 Task: Select the terminal.ansigreen option in the default color.
Action: Mouse moved to (31, 624)
Screenshot: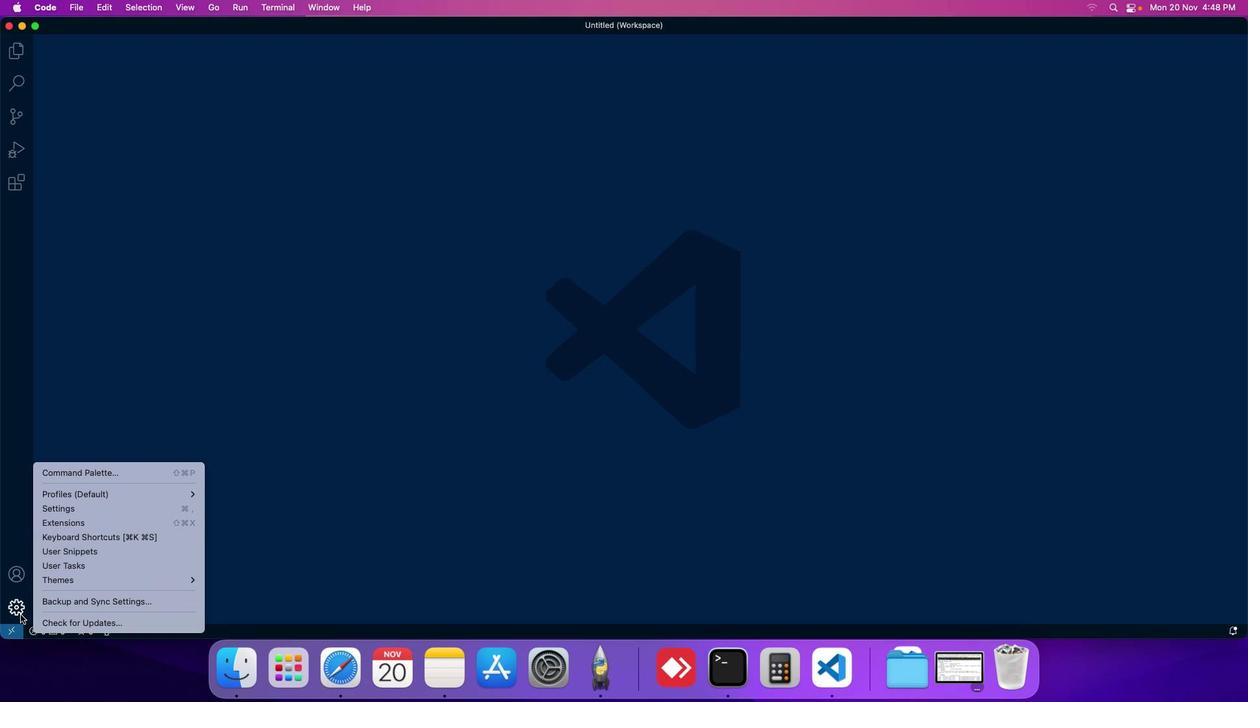 
Action: Mouse pressed left at (31, 624)
Screenshot: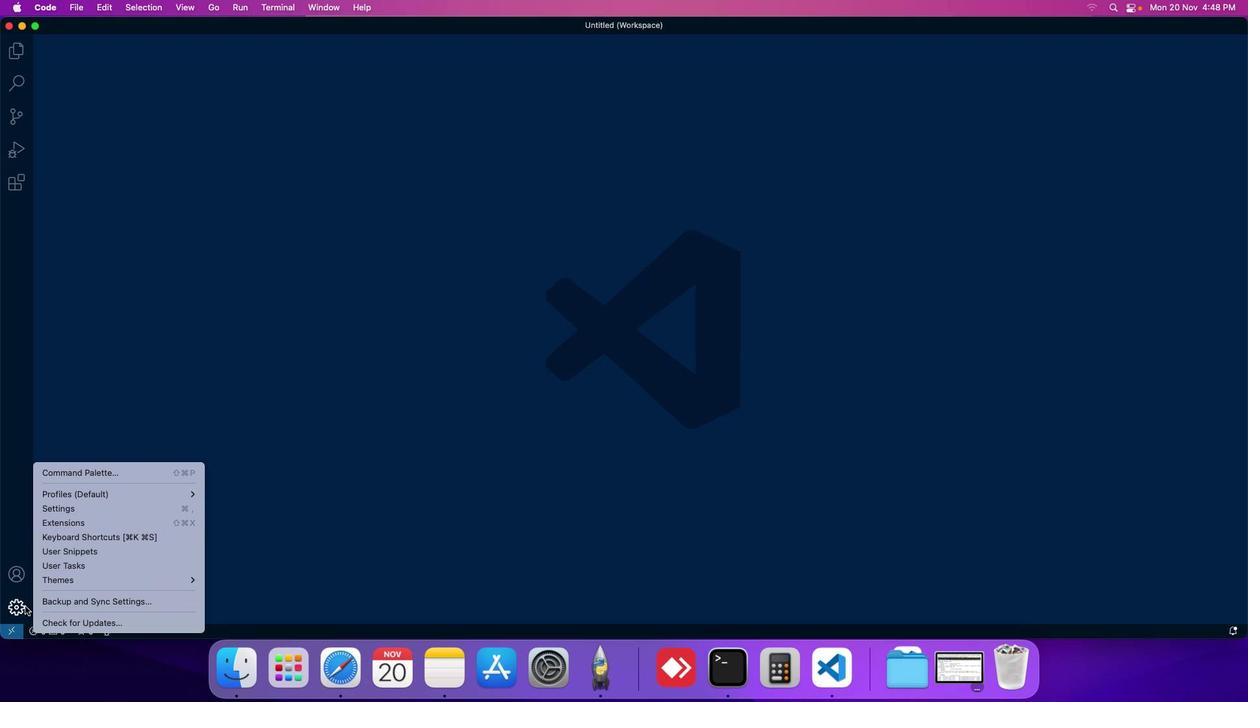 
Action: Mouse moved to (91, 513)
Screenshot: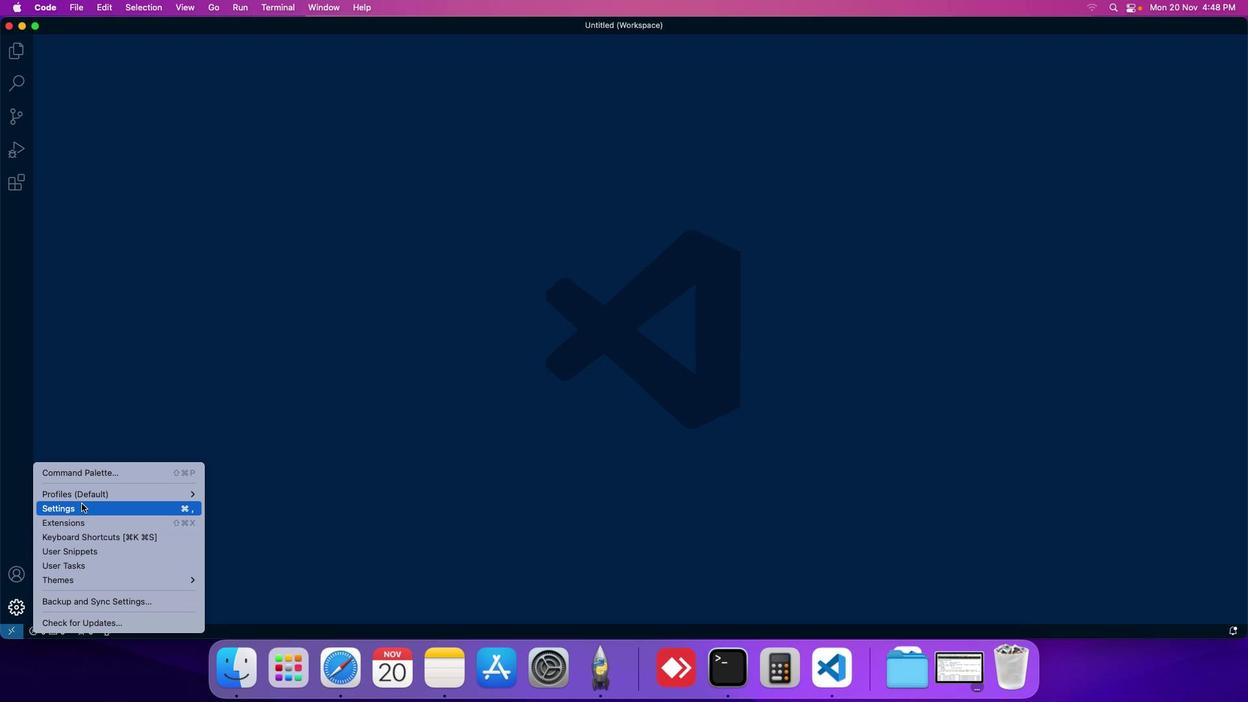 
Action: Mouse pressed left at (91, 513)
Screenshot: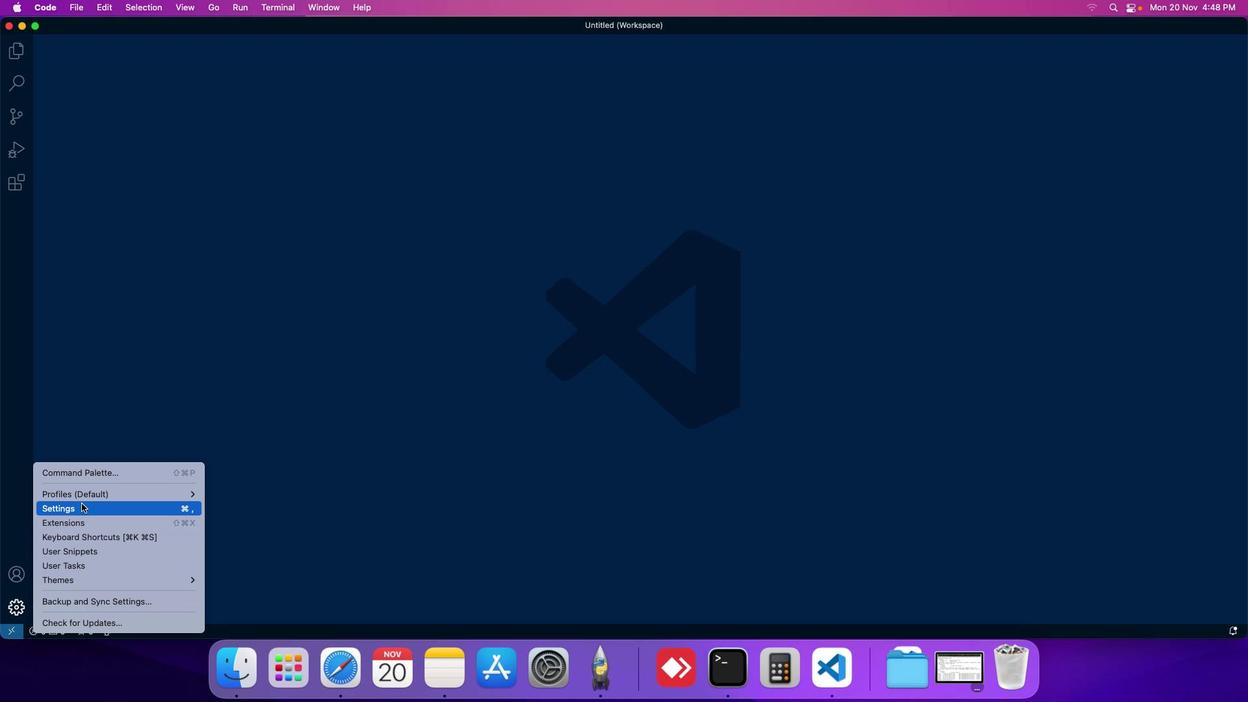 
Action: Mouse moved to (303, 109)
Screenshot: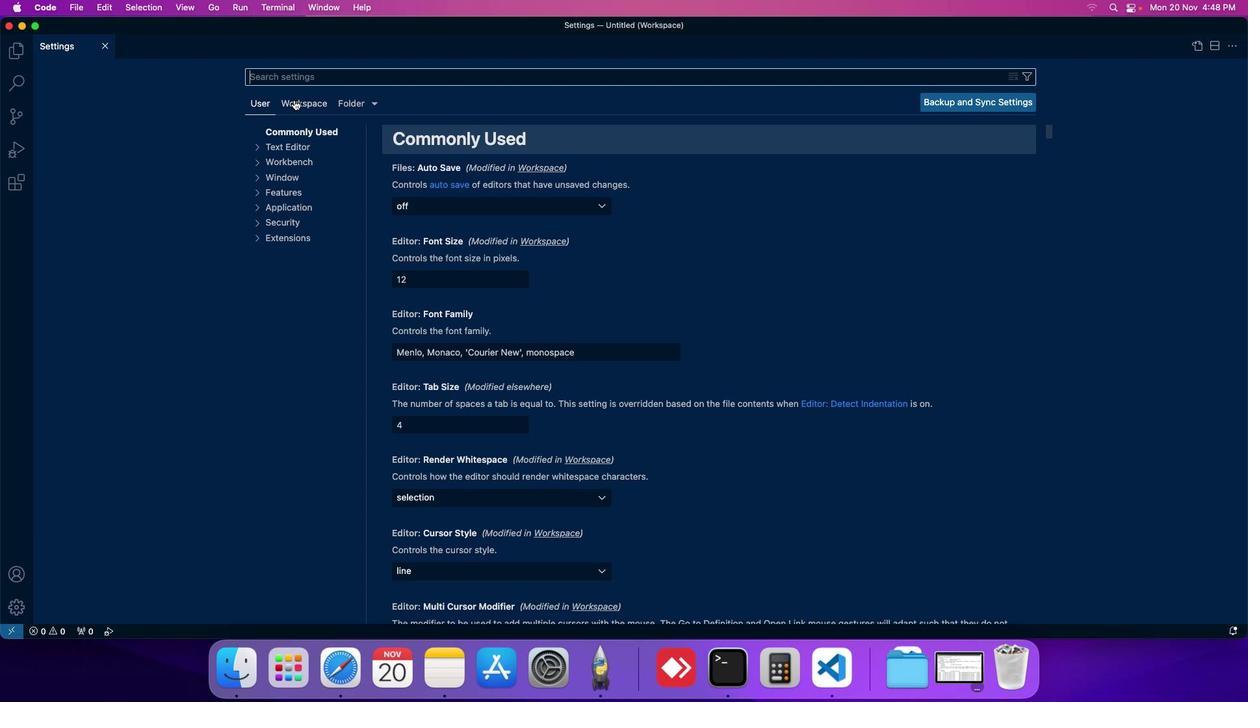 
Action: Mouse pressed left at (303, 109)
Screenshot: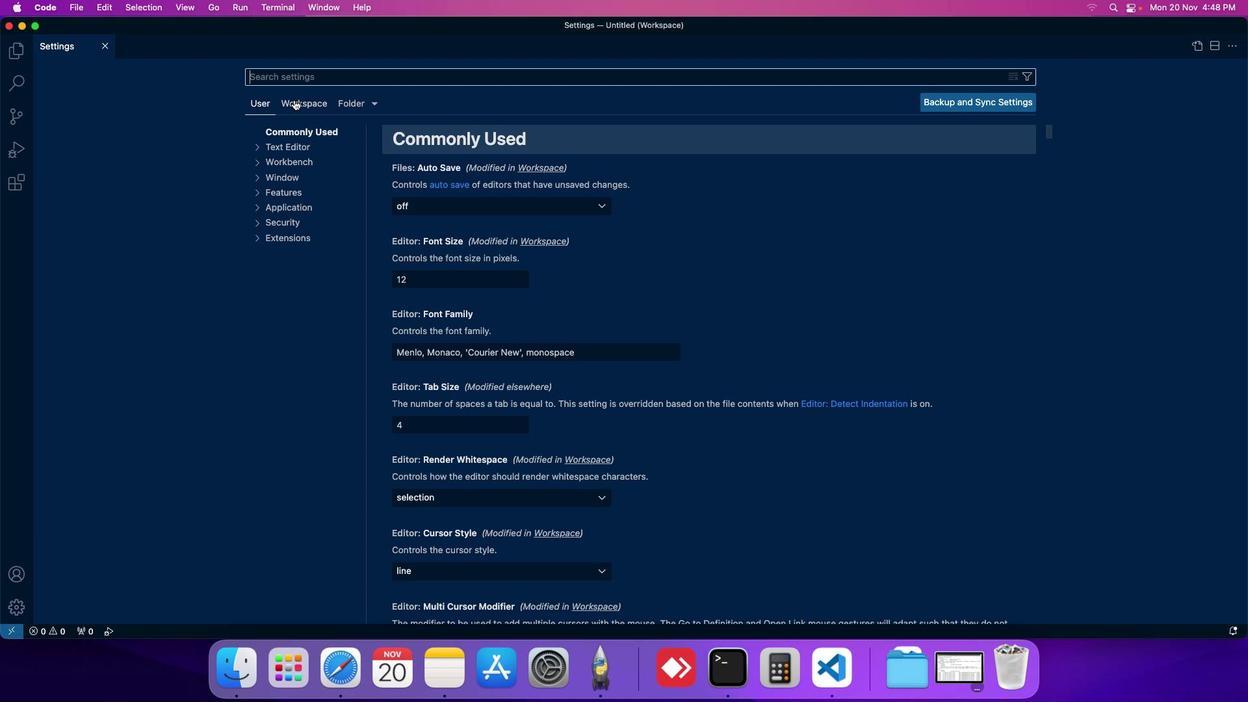 
Action: Mouse moved to (307, 202)
Screenshot: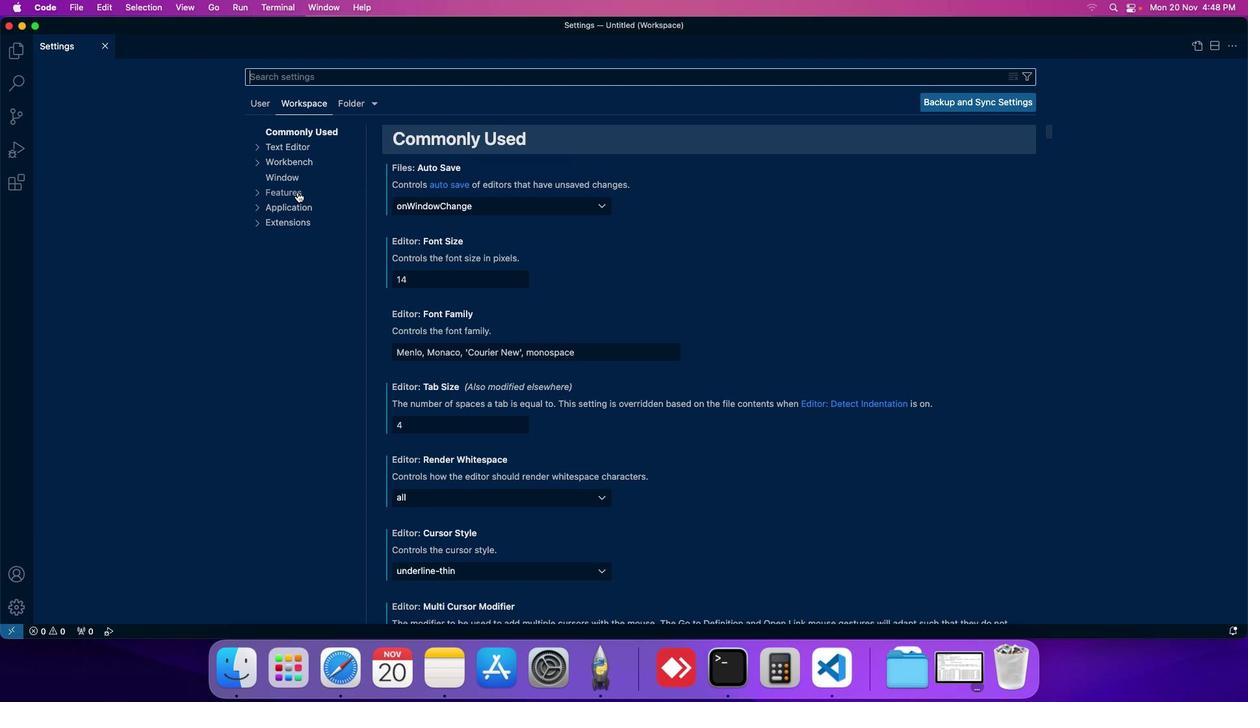 
Action: Mouse pressed left at (307, 202)
Screenshot: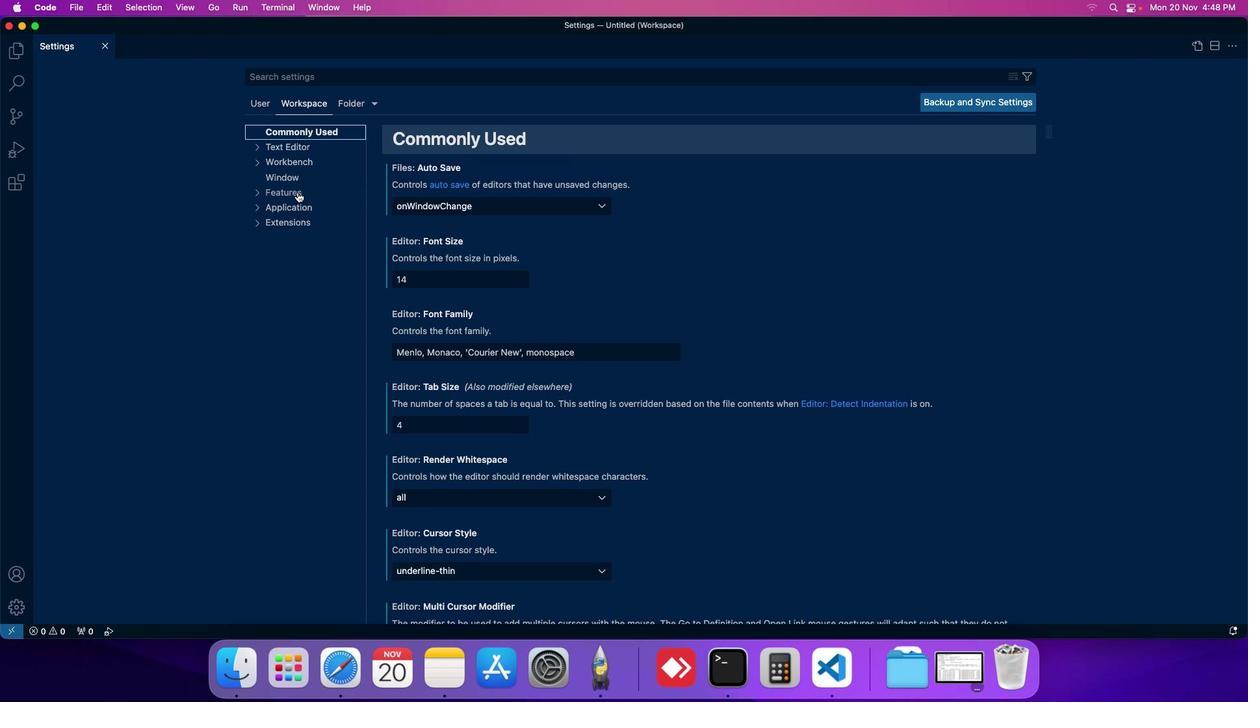 
Action: Mouse moved to (303, 321)
Screenshot: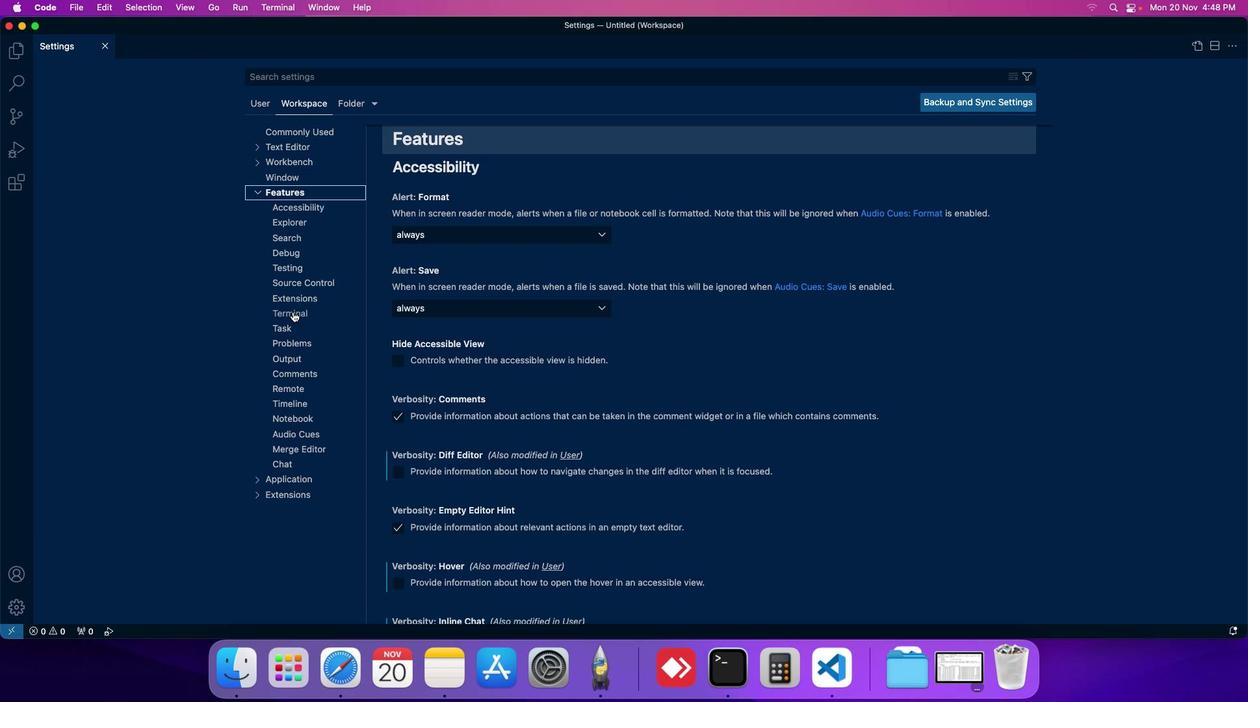 
Action: Mouse pressed left at (303, 321)
Screenshot: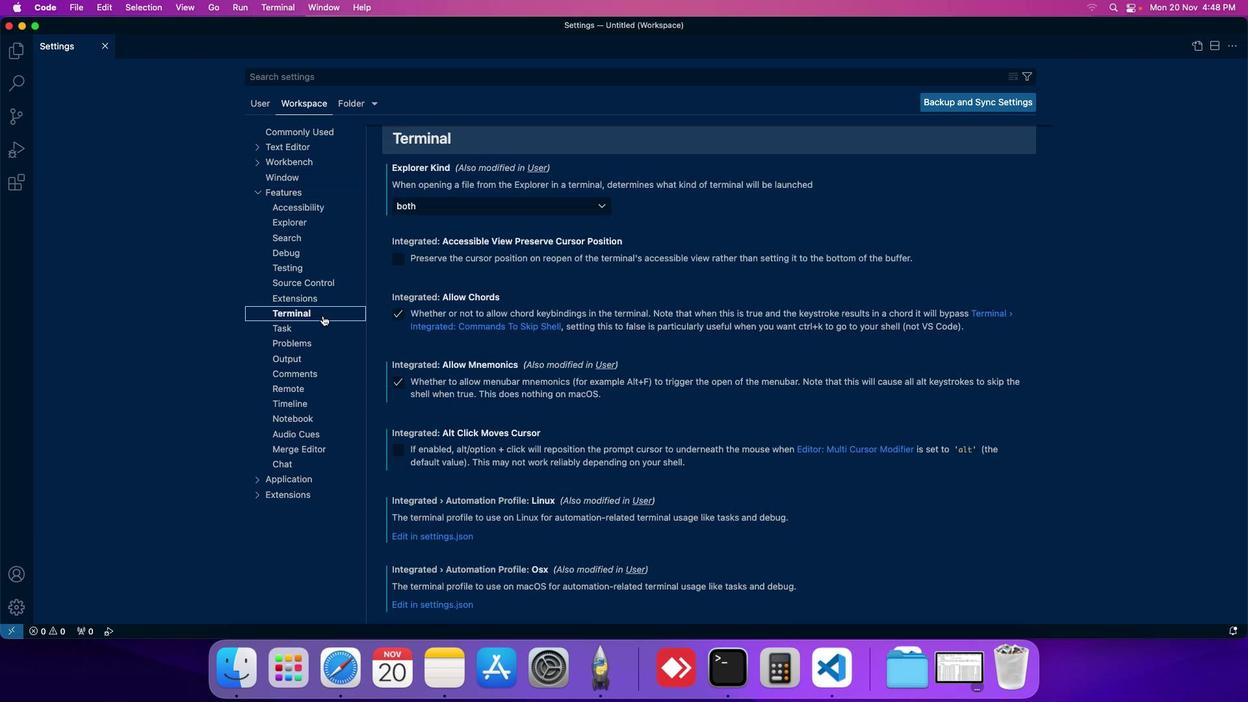 
Action: Mouse moved to (500, 387)
Screenshot: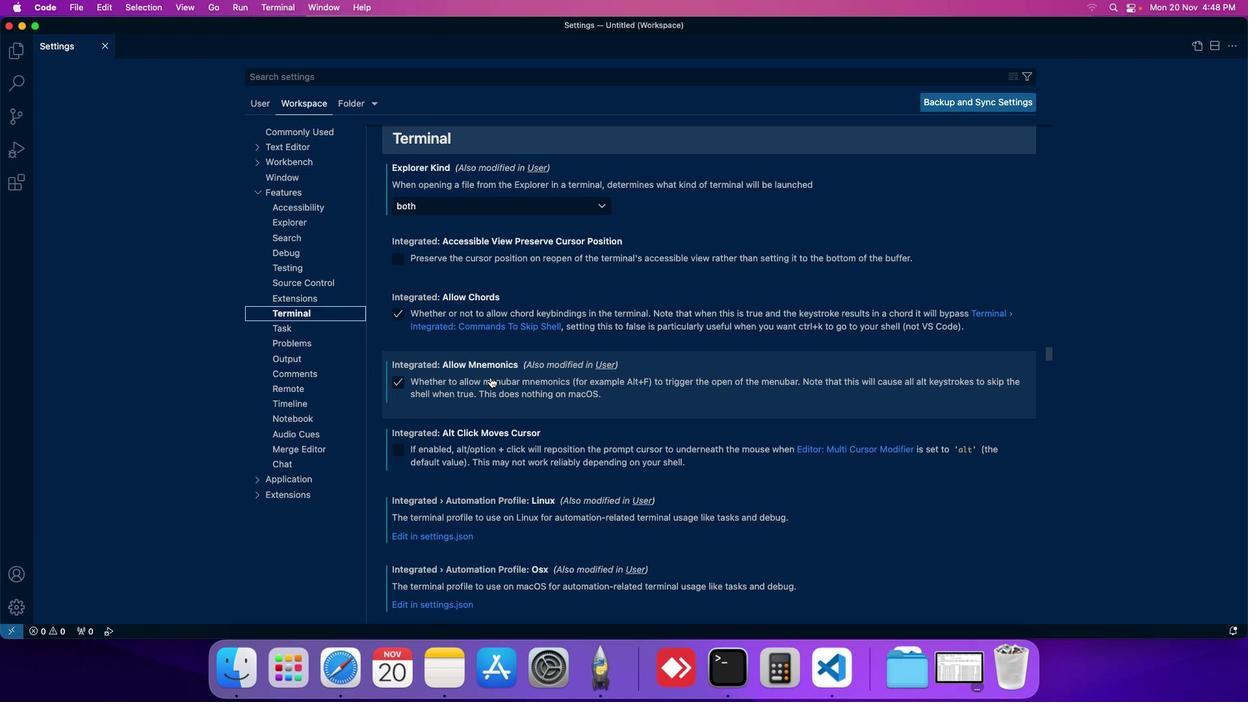 
Action: Mouse scrolled (500, 387) with delta (9, 9)
Screenshot: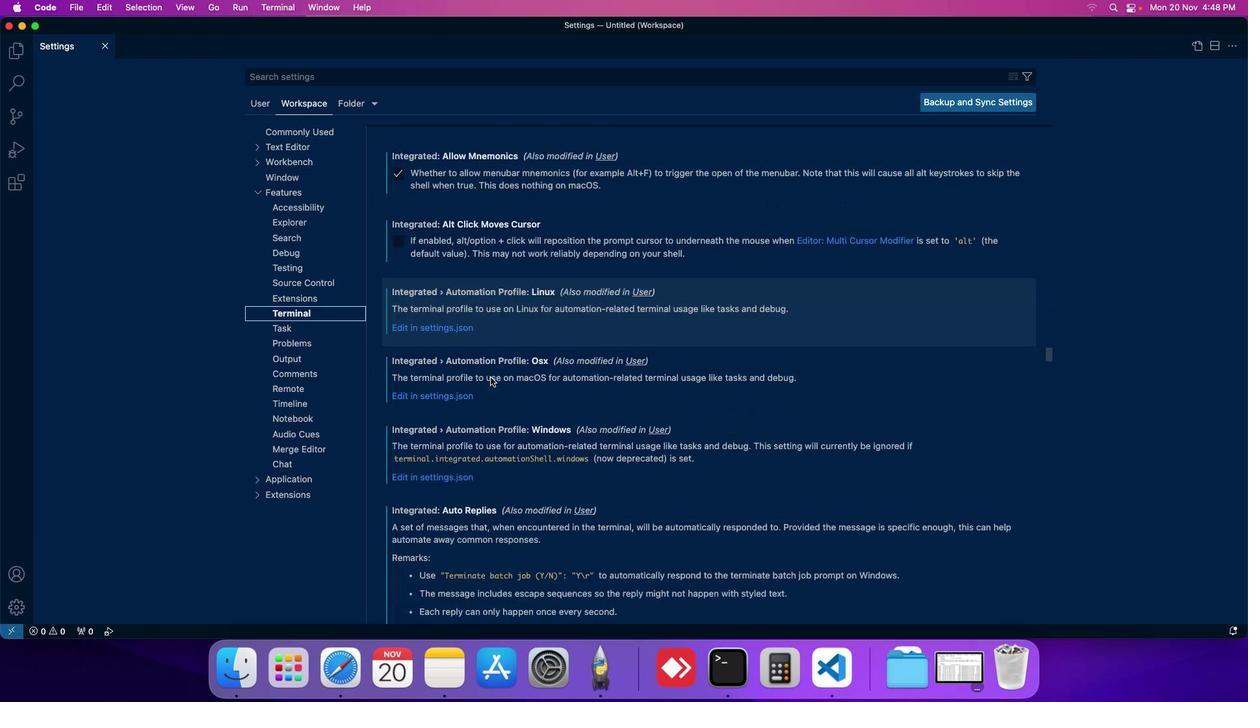 
Action: Mouse scrolled (500, 387) with delta (9, 9)
Screenshot: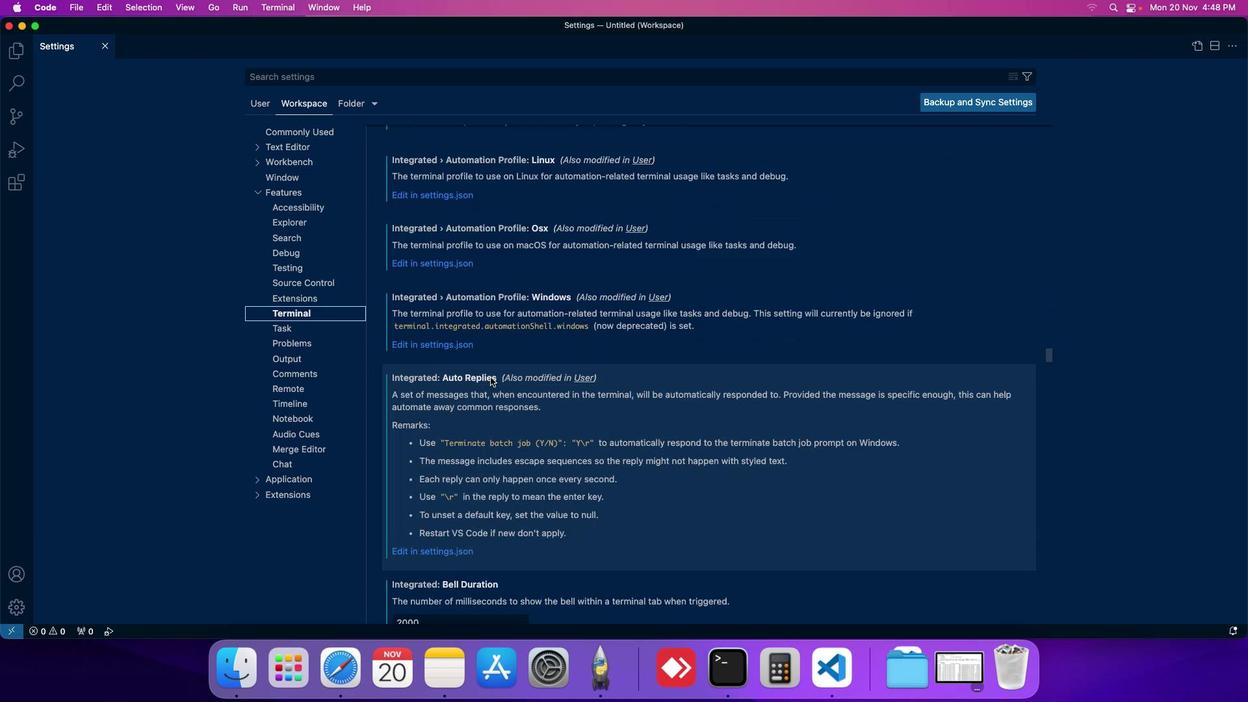 
Action: Mouse scrolled (500, 387) with delta (9, 9)
Screenshot: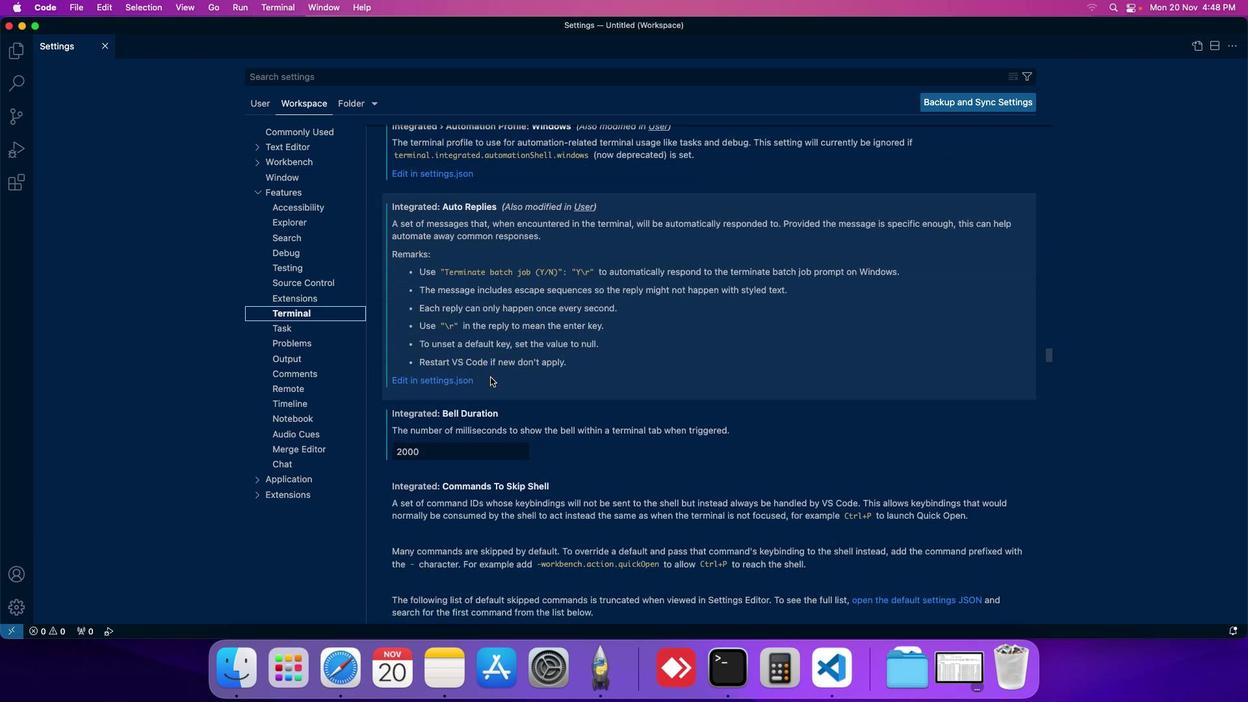 
Action: Mouse scrolled (500, 387) with delta (9, 9)
Screenshot: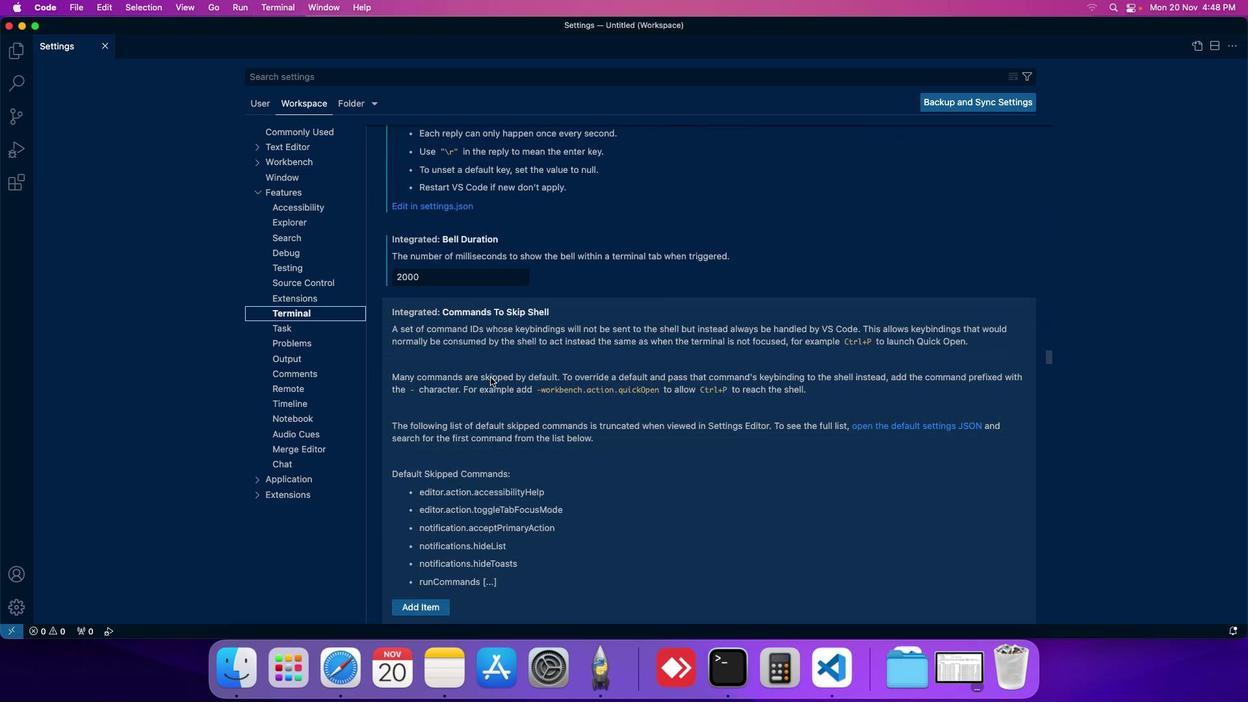 
Action: Mouse scrolled (500, 387) with delta (9, 9)
Screenshot: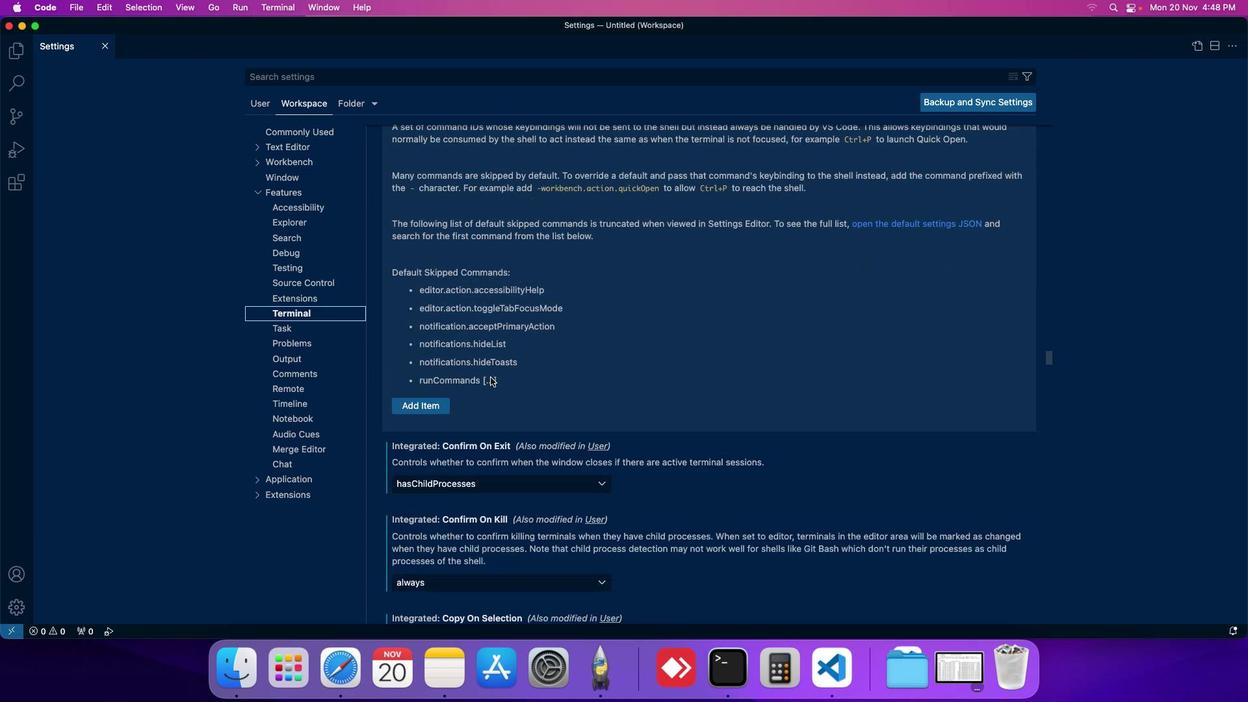 
Action: Mouse scrolled (500, 387) with delta (9, 9)
Screenshot: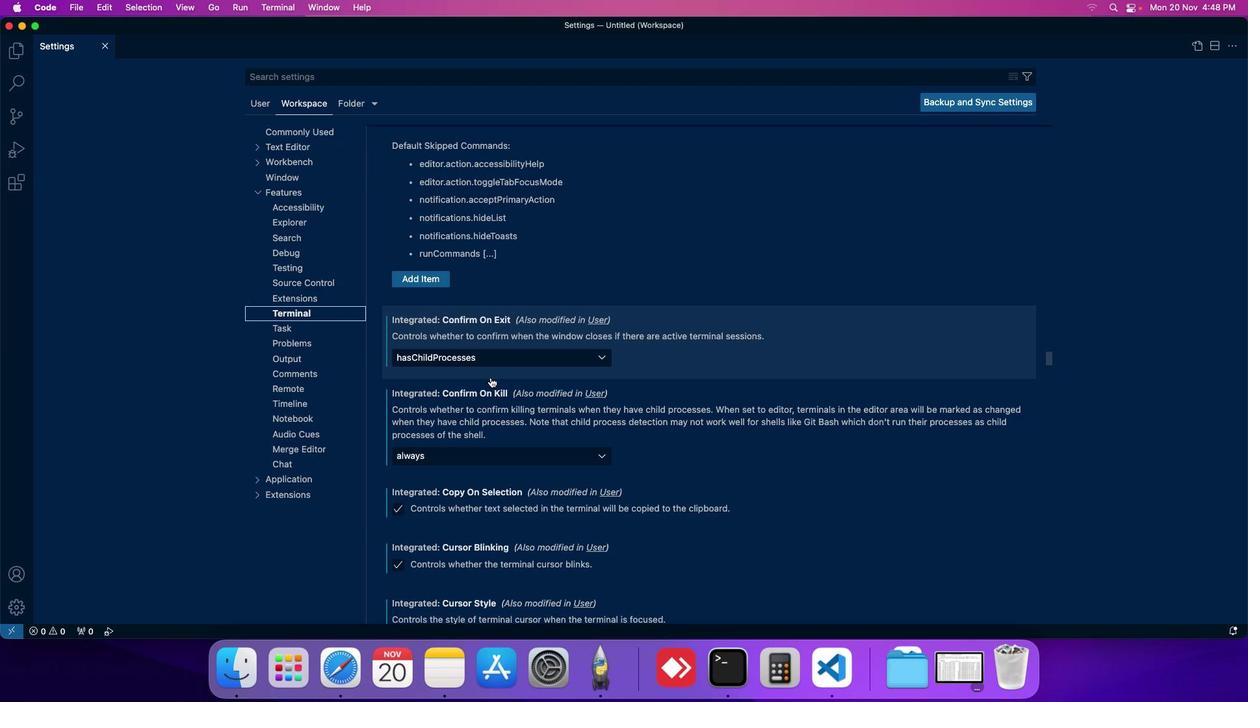 
Action: Mouse scrolled (500, 387) with delta (9, 9)
Screenshot: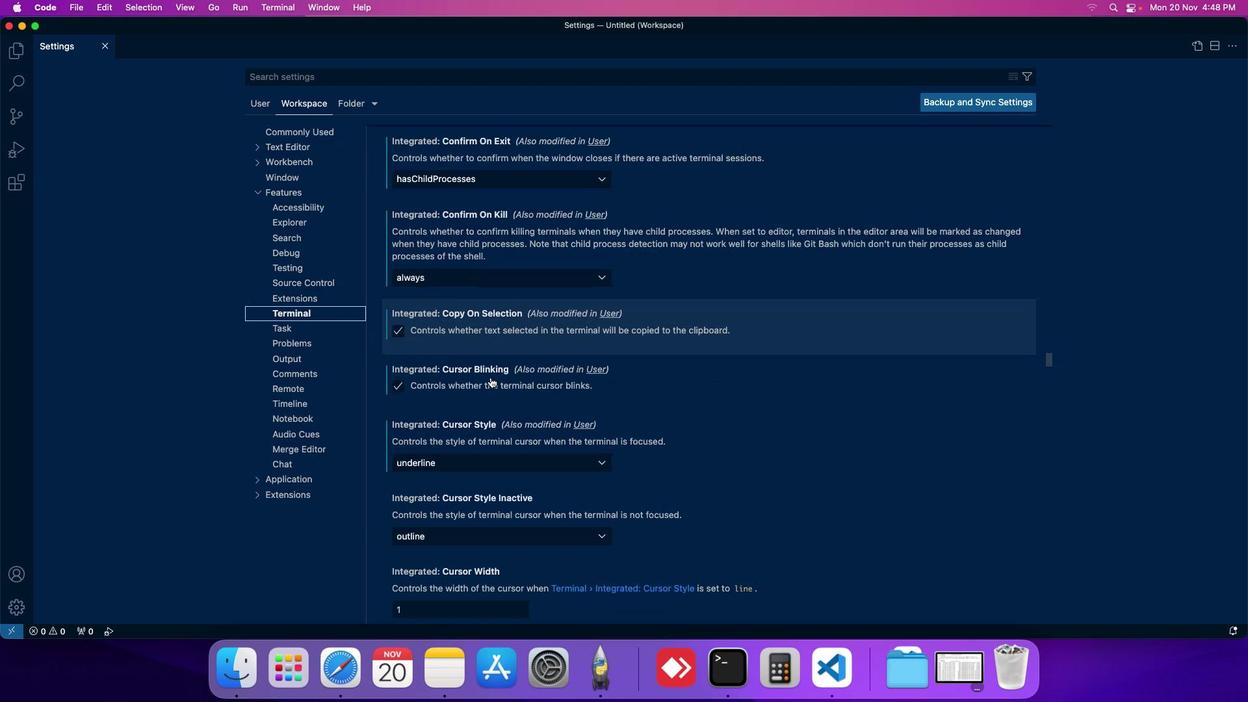 
Action: Mouse scrolled (500, 387) with delta (9, 9)
Screenshot: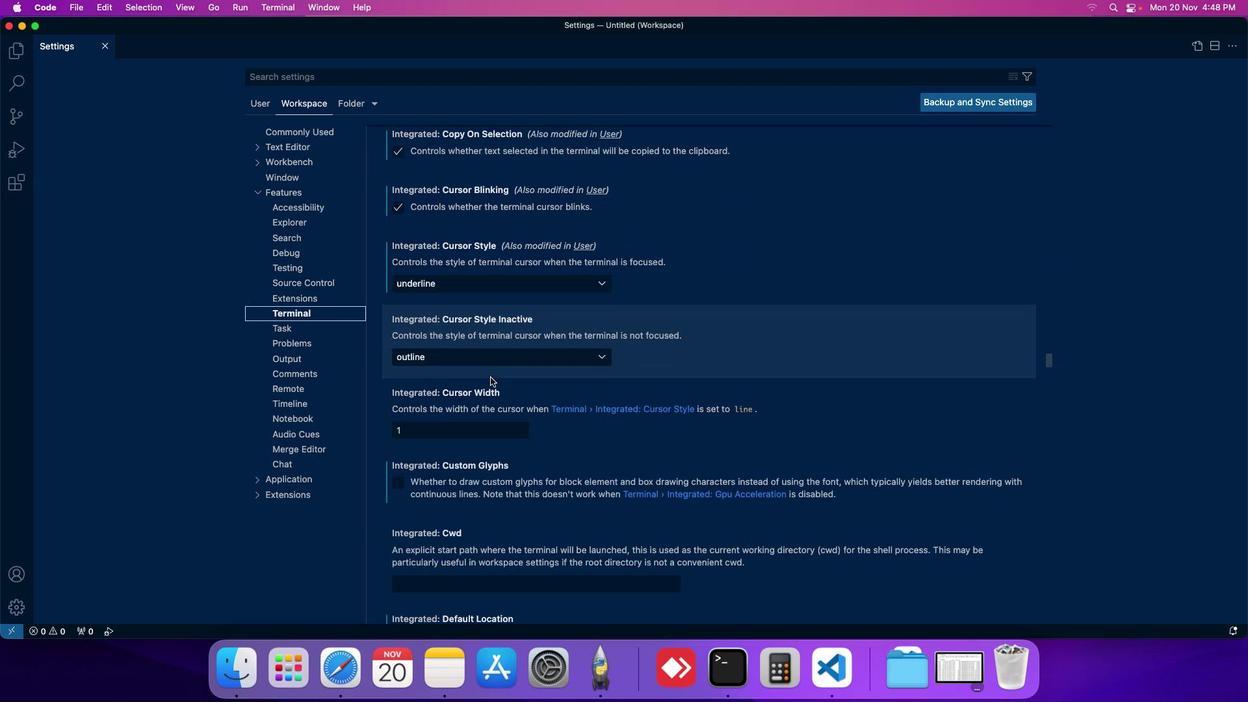 
Action: Mouse scrolled (500, 387) with delta (9, 9)
Screenshot: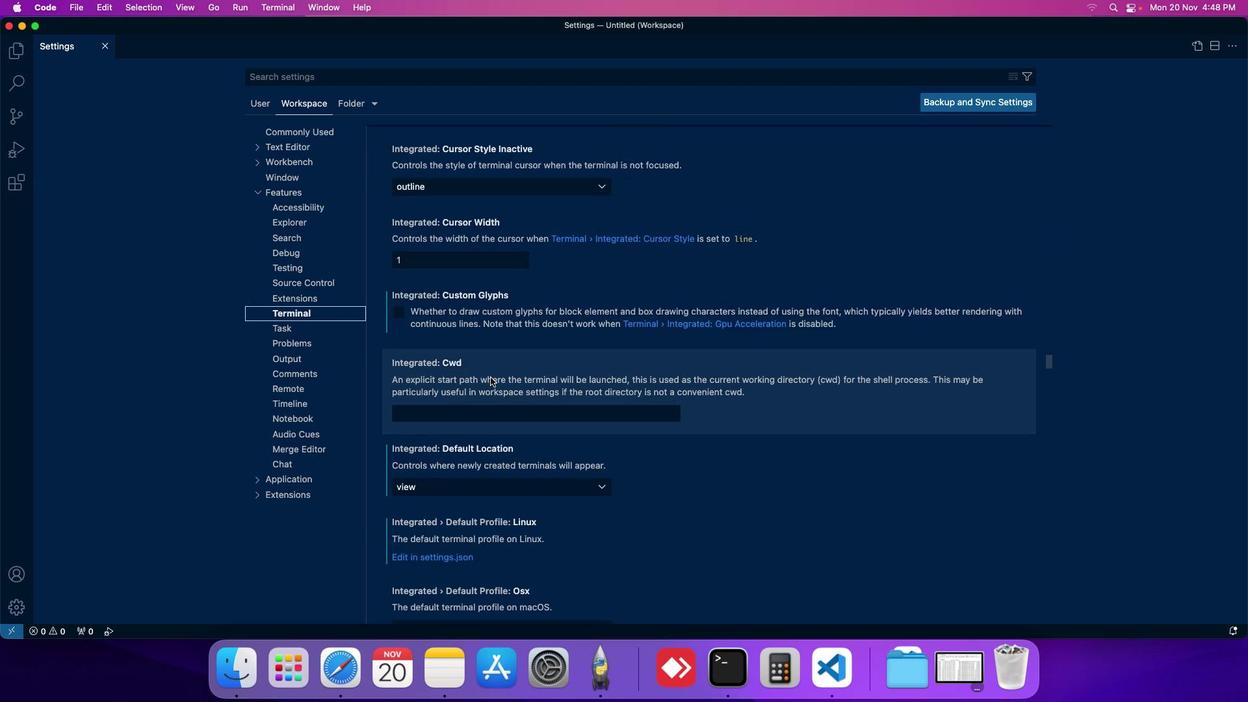 
Action: Mouse scrolled (500, 387) with delta (9, 9)
Screenshot: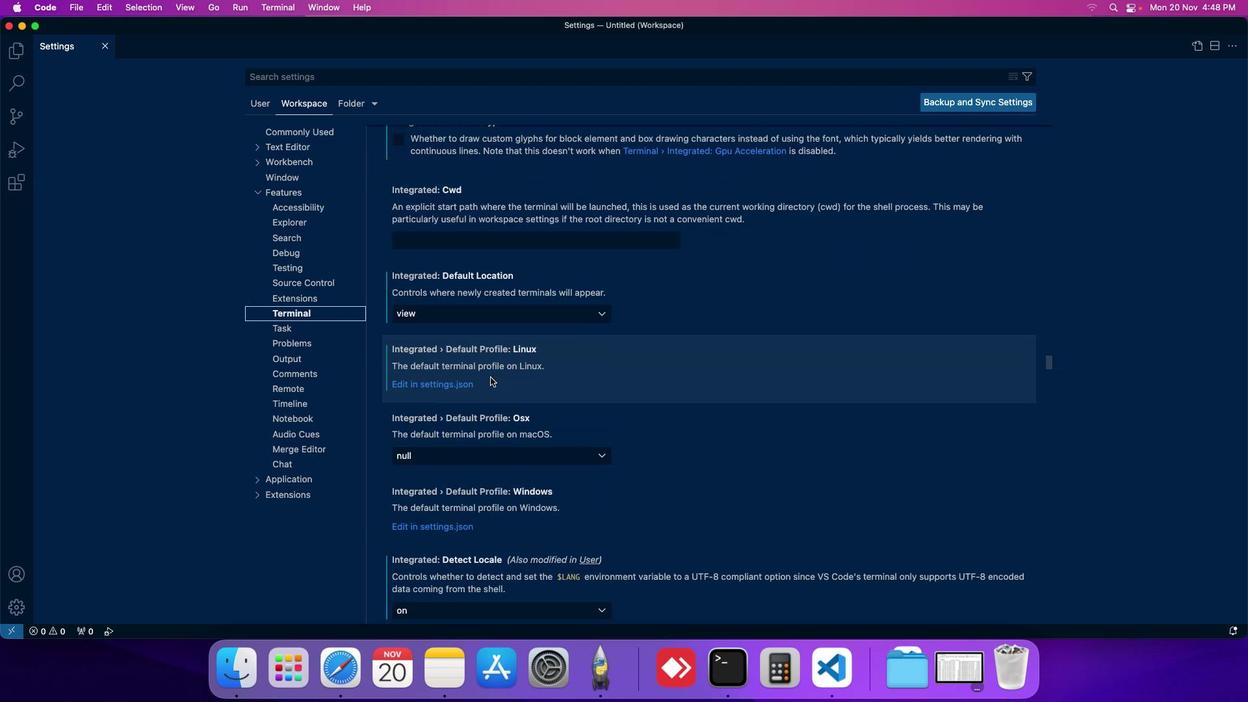 
Action: Mouse scrolled (500, 387) with delta (9, 9)
Screenshot: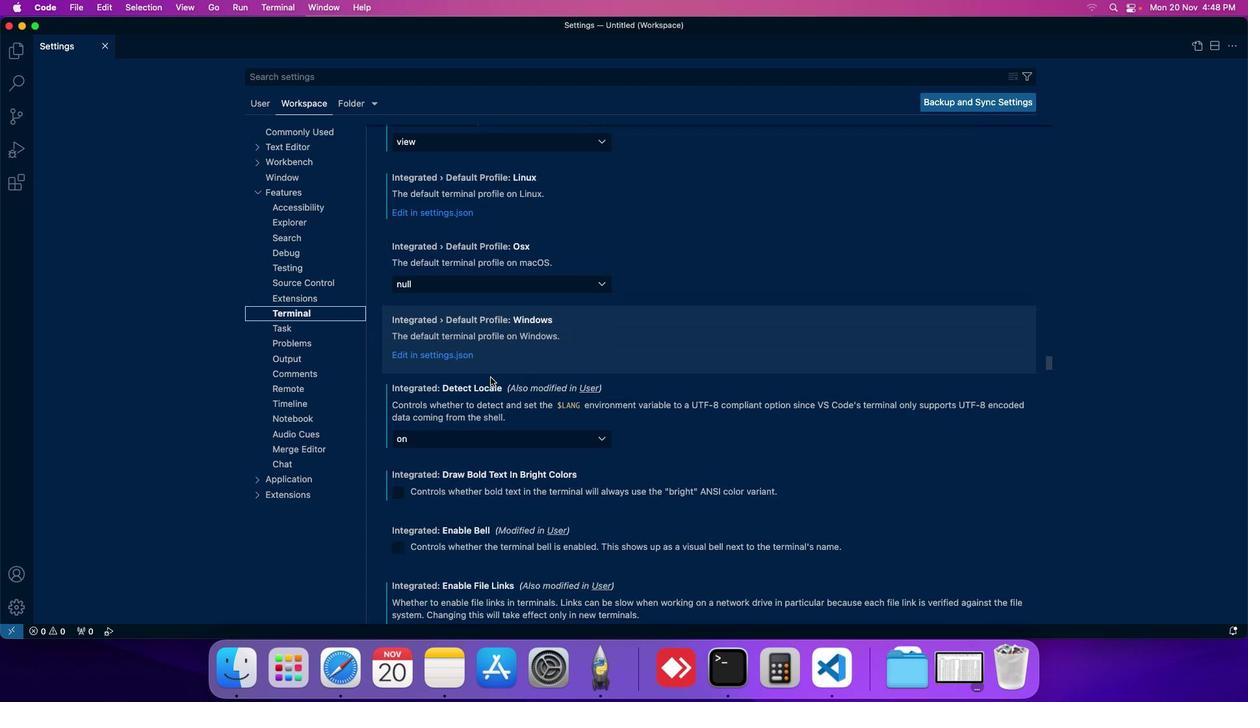 
Action: Mouse scrolled (500, 387) with delta (9, 9)
Screenshot: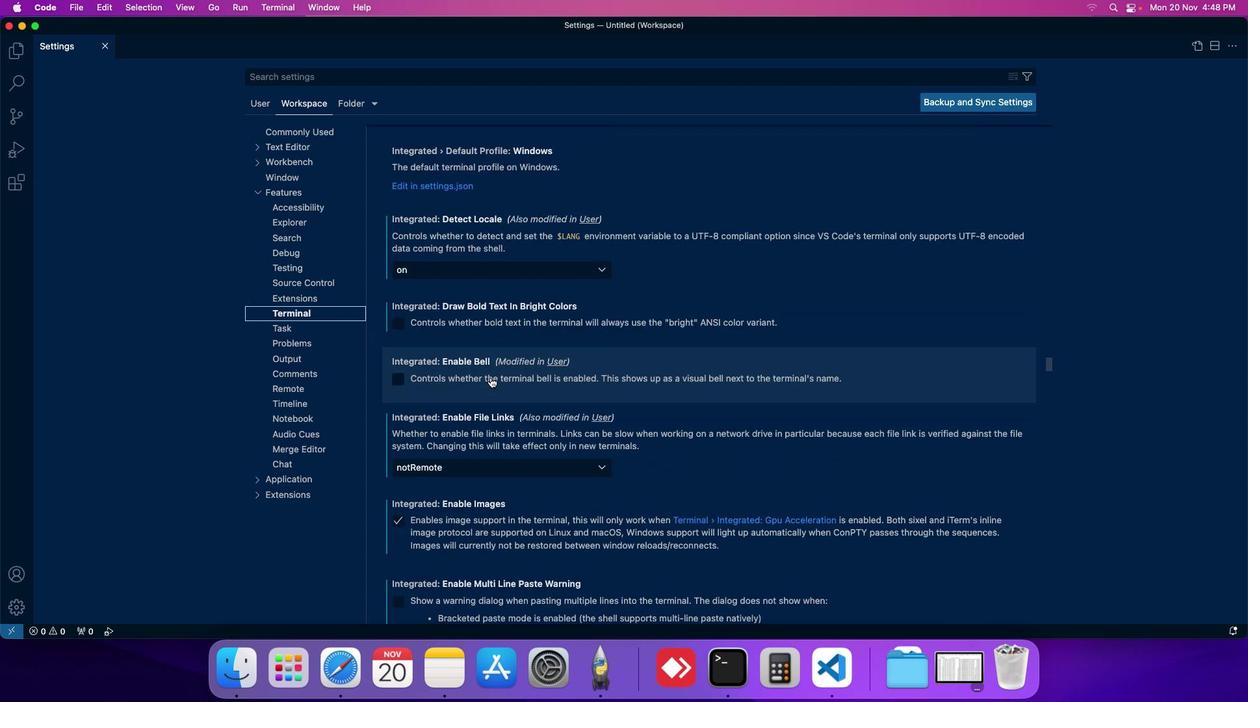 
Action: Mouse scrolled (500, 387) with delta (9, 9)
Screenshot: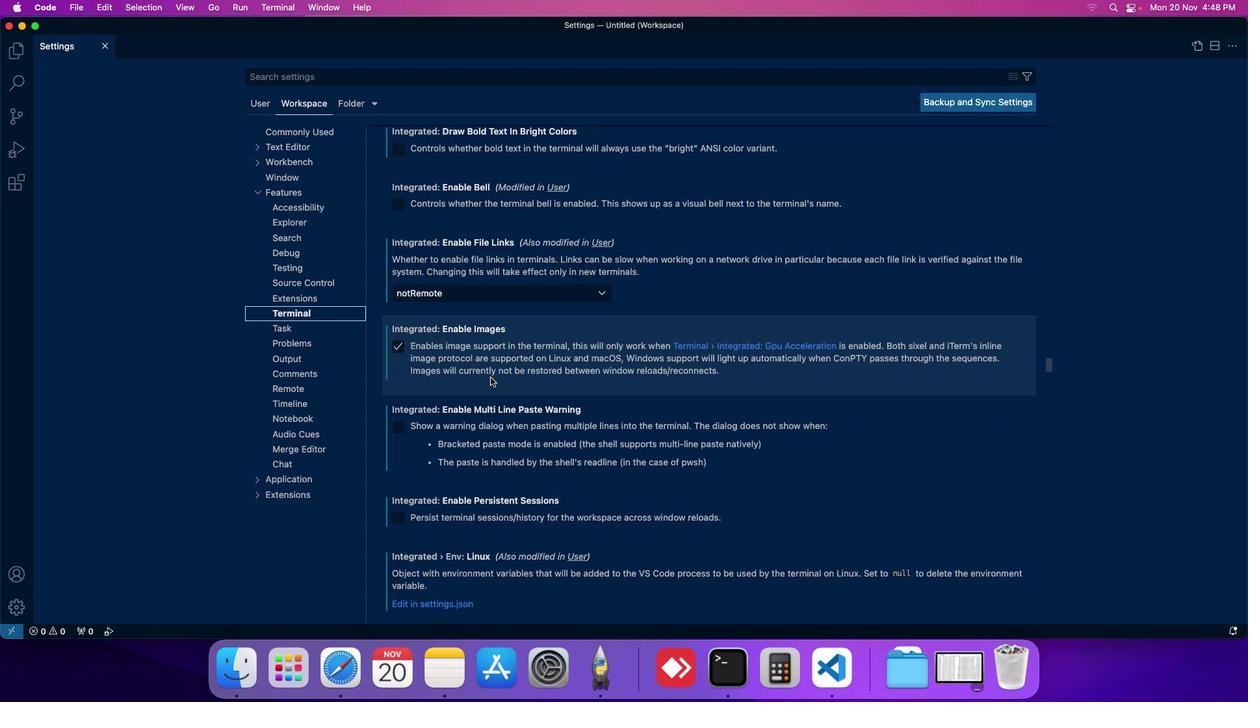 
Action: Mouse scrolled (500, 387) with delta (9, 9)
Screenshot: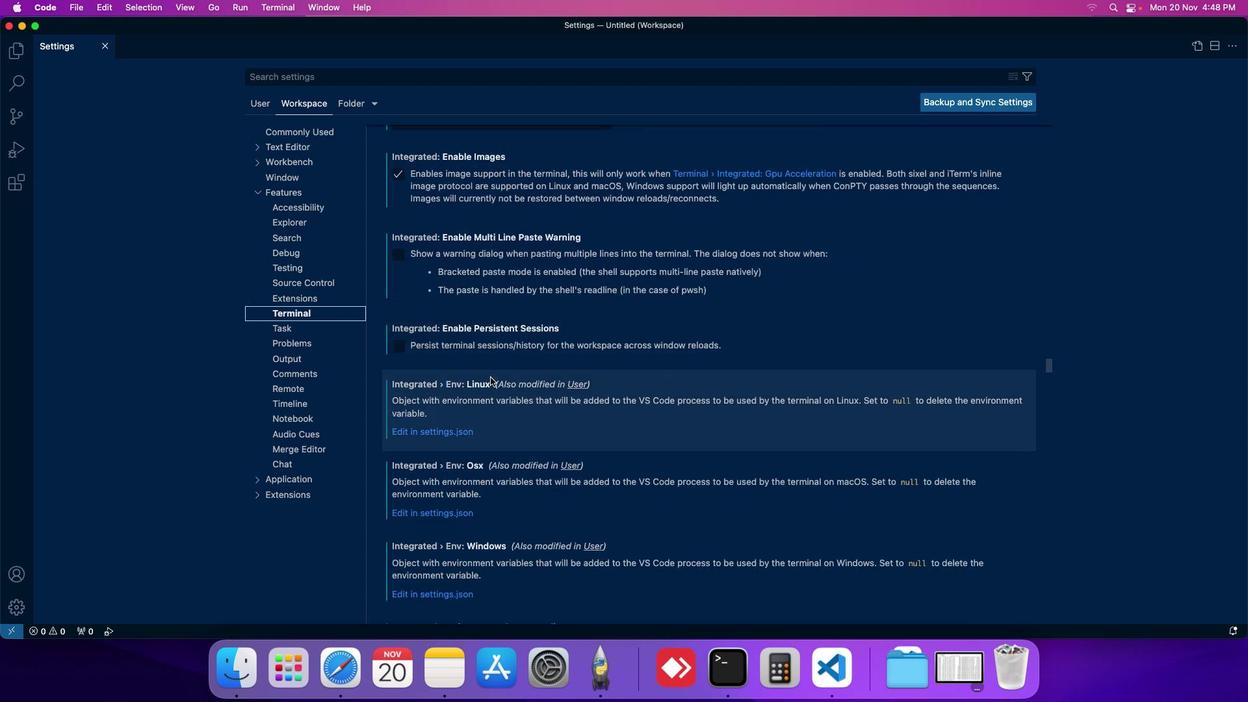 
Action: Mouse scrolled (500, 387) with delta (9, 9)
Screenshot: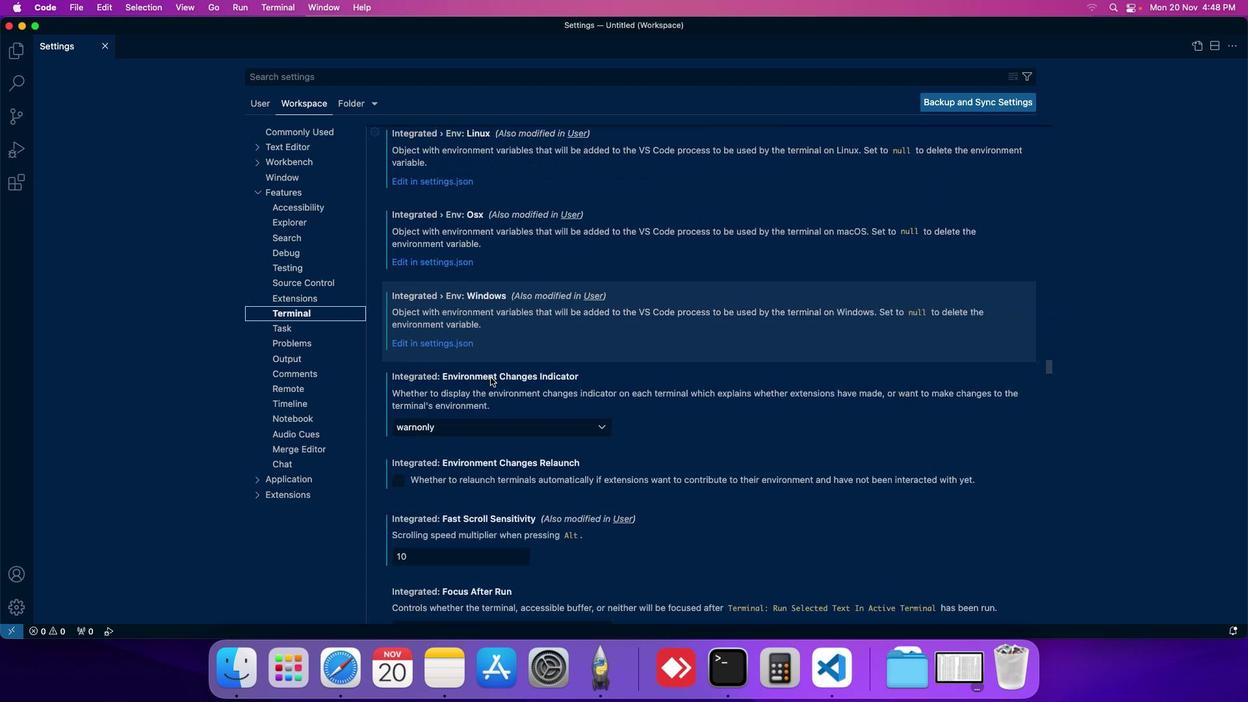 
Action: Mouse scrolled (500, 387) with delta (9, 9)
Screenshot: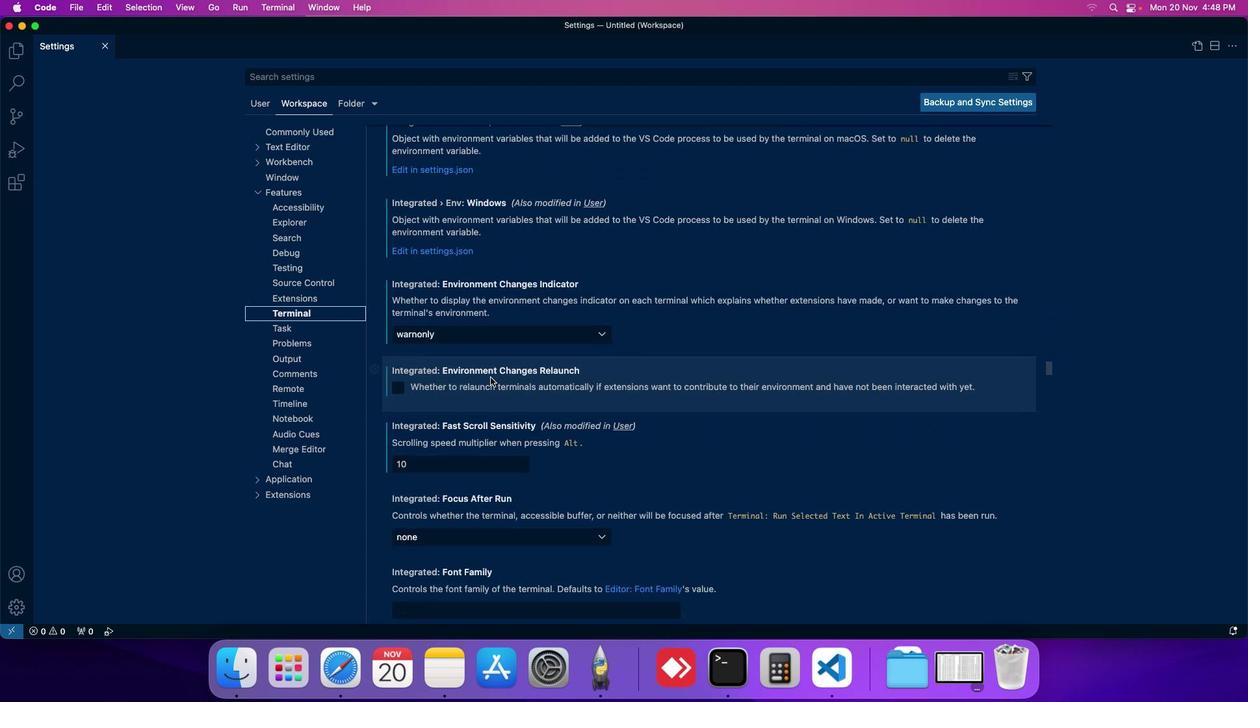 
Action: Mouse scrolled (500, 387) with delta (9, 9)
Screenshot: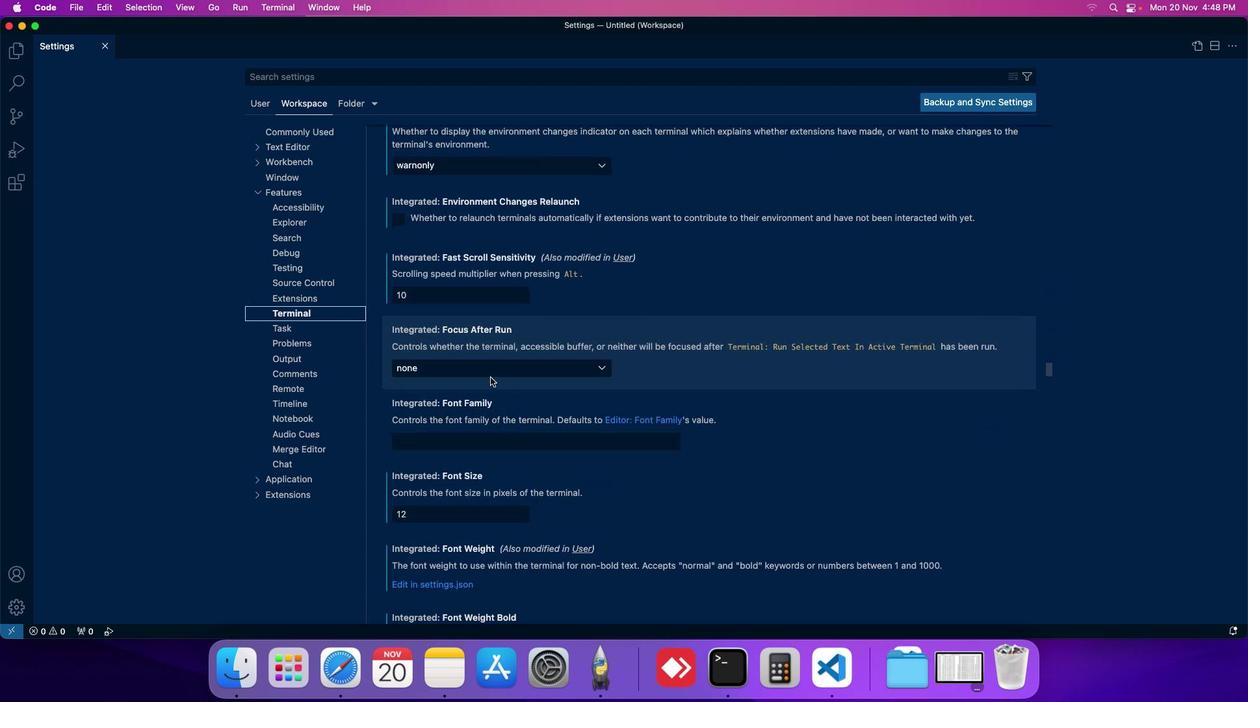 
Action: Mouse scrolled (500, 387) with delta (9, 9)
Screenshot: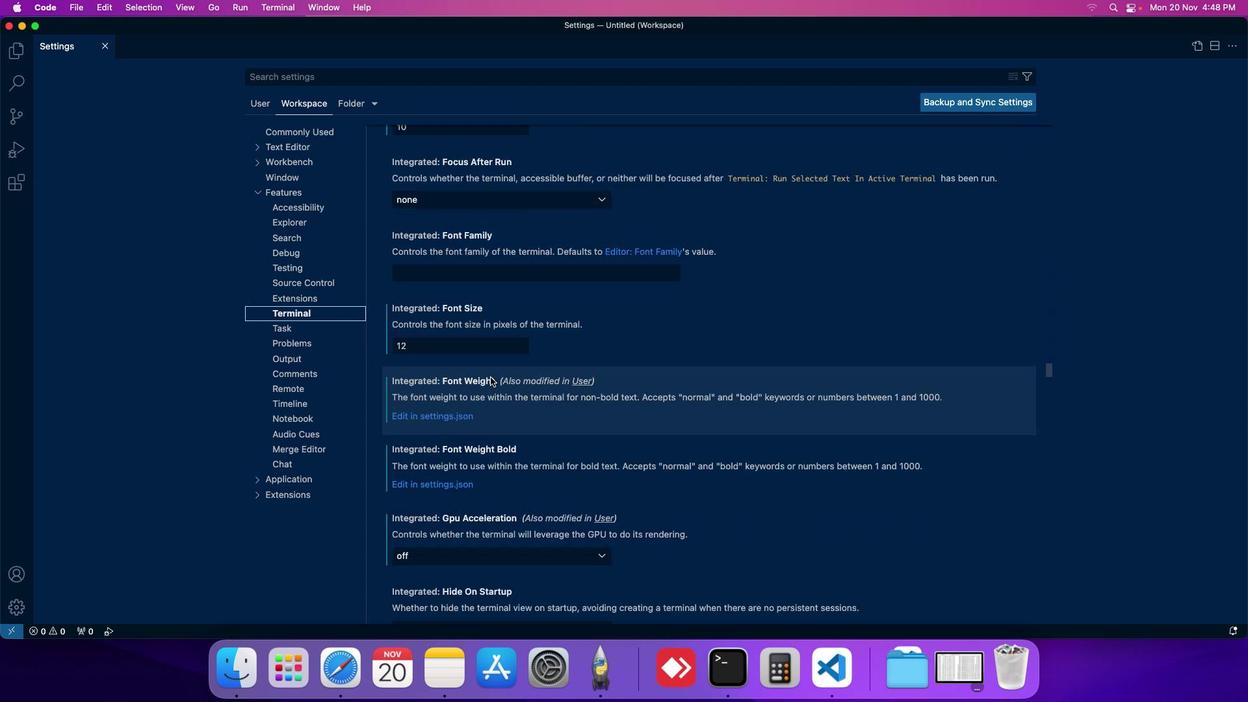 
Action: Mouse scrolled (500, 387) with delta (9, 9)
Screenshot: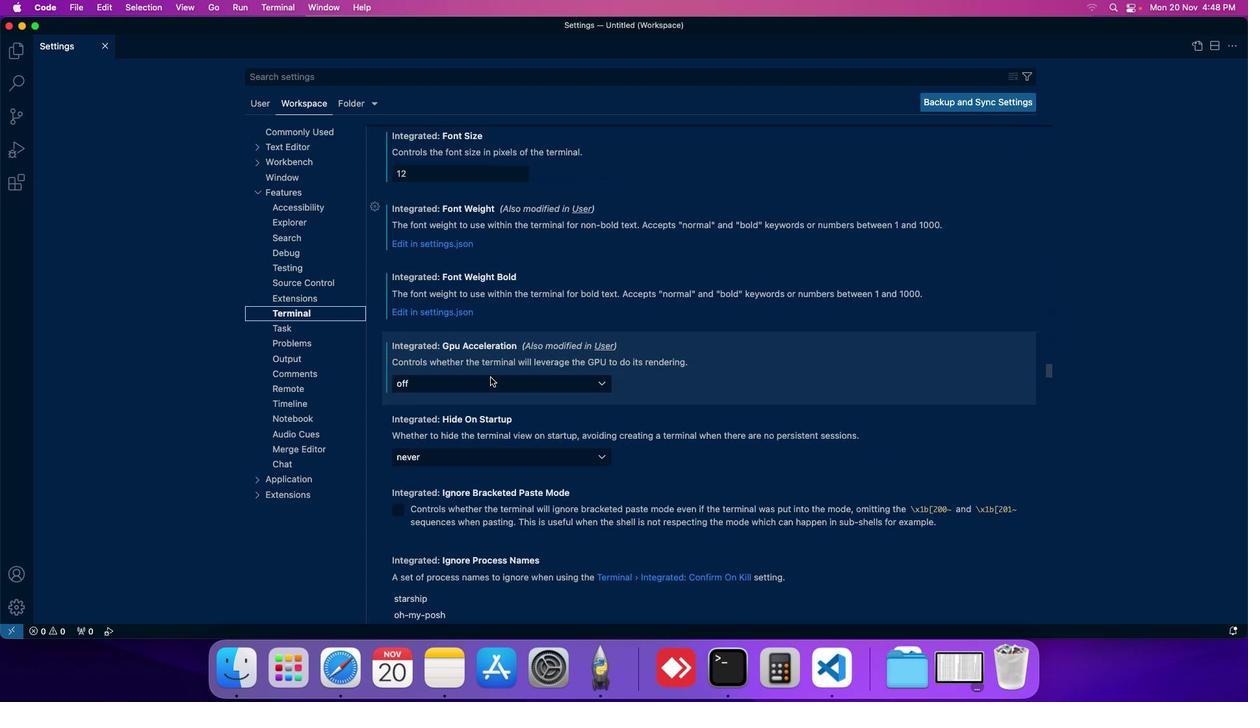 
Action: Mouse scrolled (500, 387) with delta (9, 9)
Screenshot: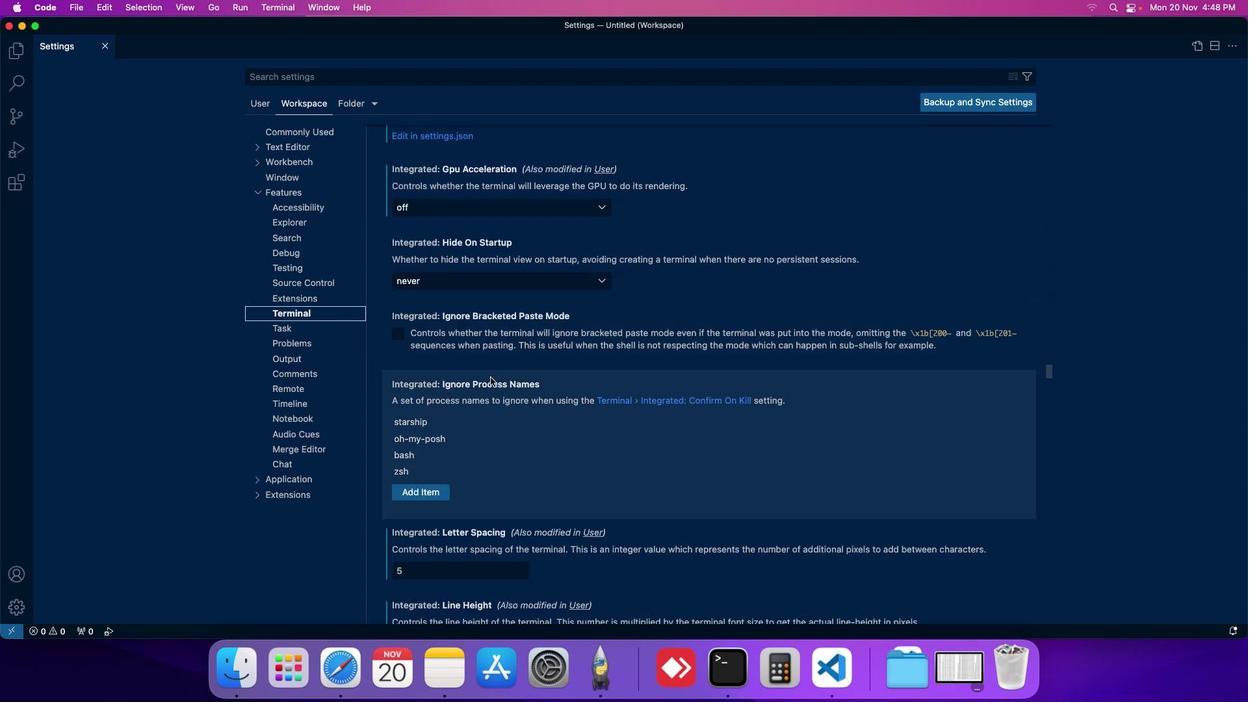 
Action: Mouse scrolled (500, 387) with delta (9, 9)
Screenshot: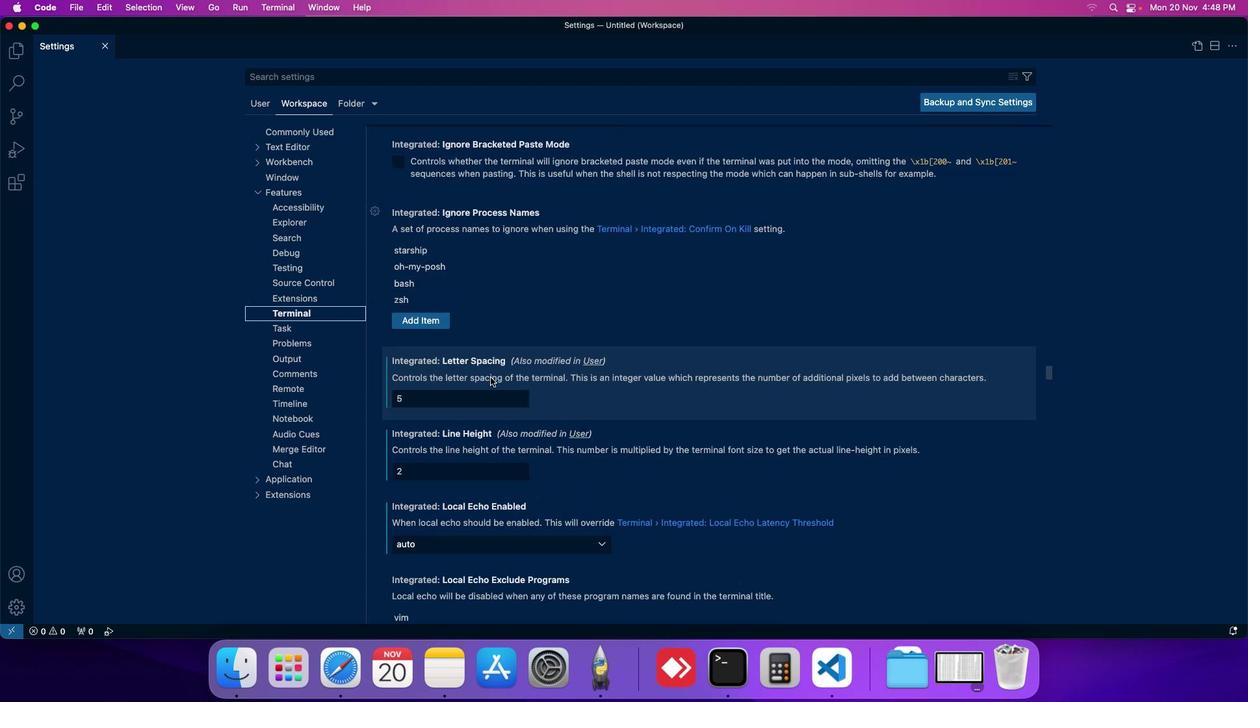 
Action: Mouse scrolled (500, 387) with delta (9, 9)
Screenshot: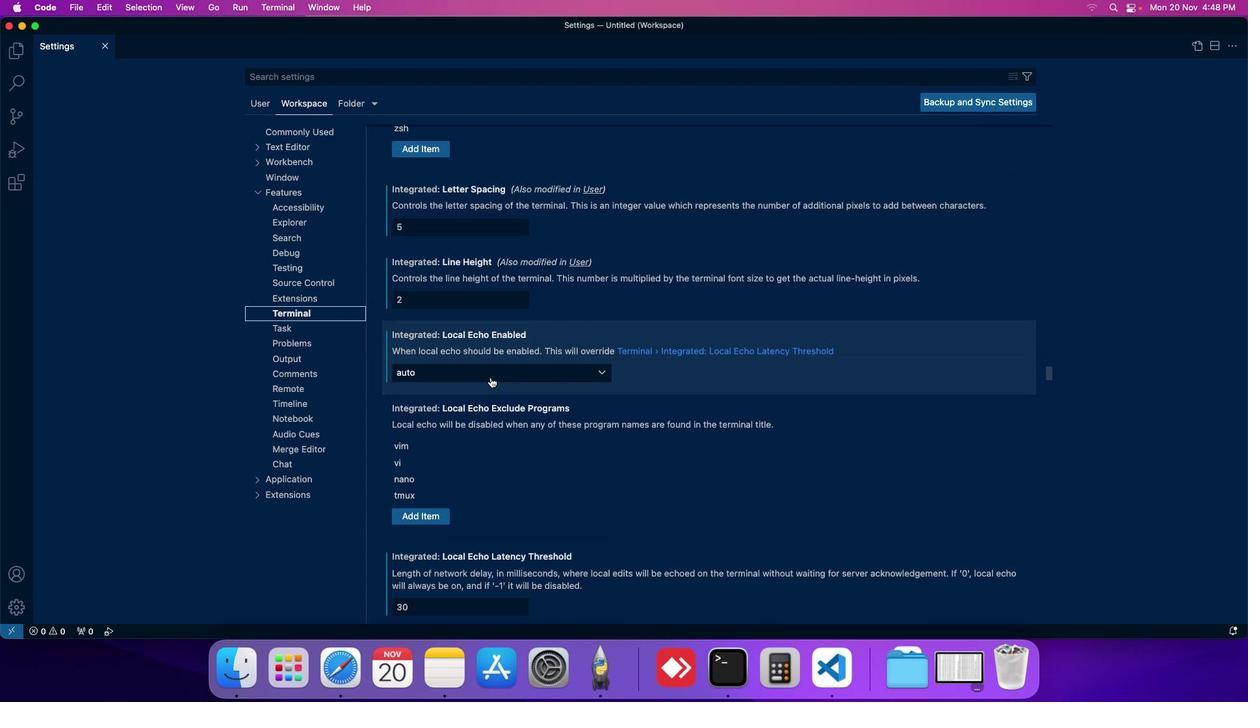 
Action: Mouse scrolled (500, 387) with delta (9, 9)
Screenshot: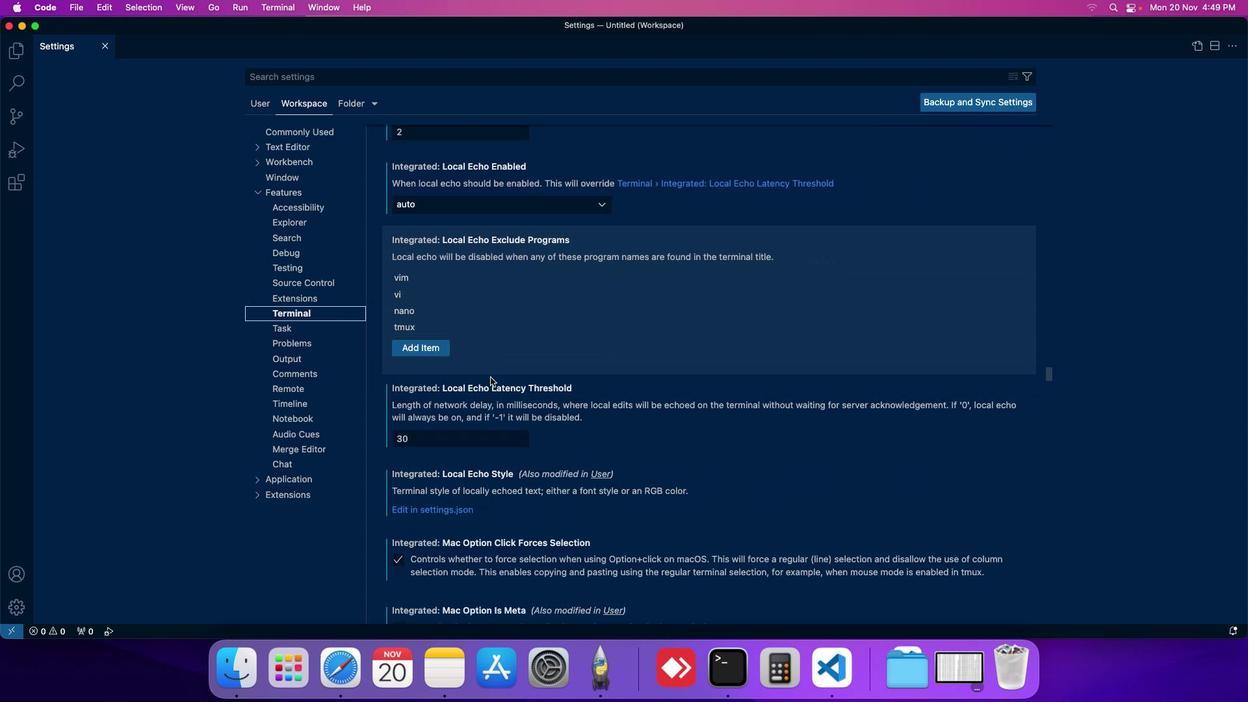 
Action: Mouse scrolled (500, 387) with delta (9, 9)
Screenshot: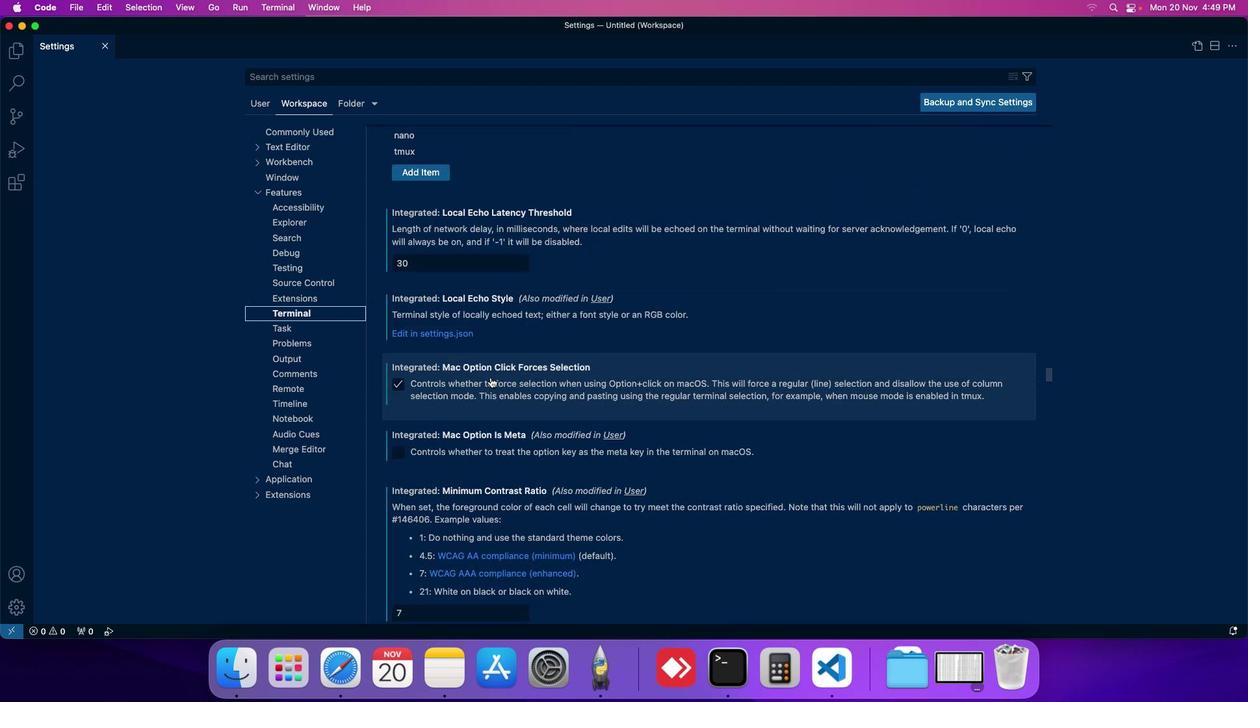 
Action: Mouse scrolled (500, 387) with delta (9, 9)
Screenshot: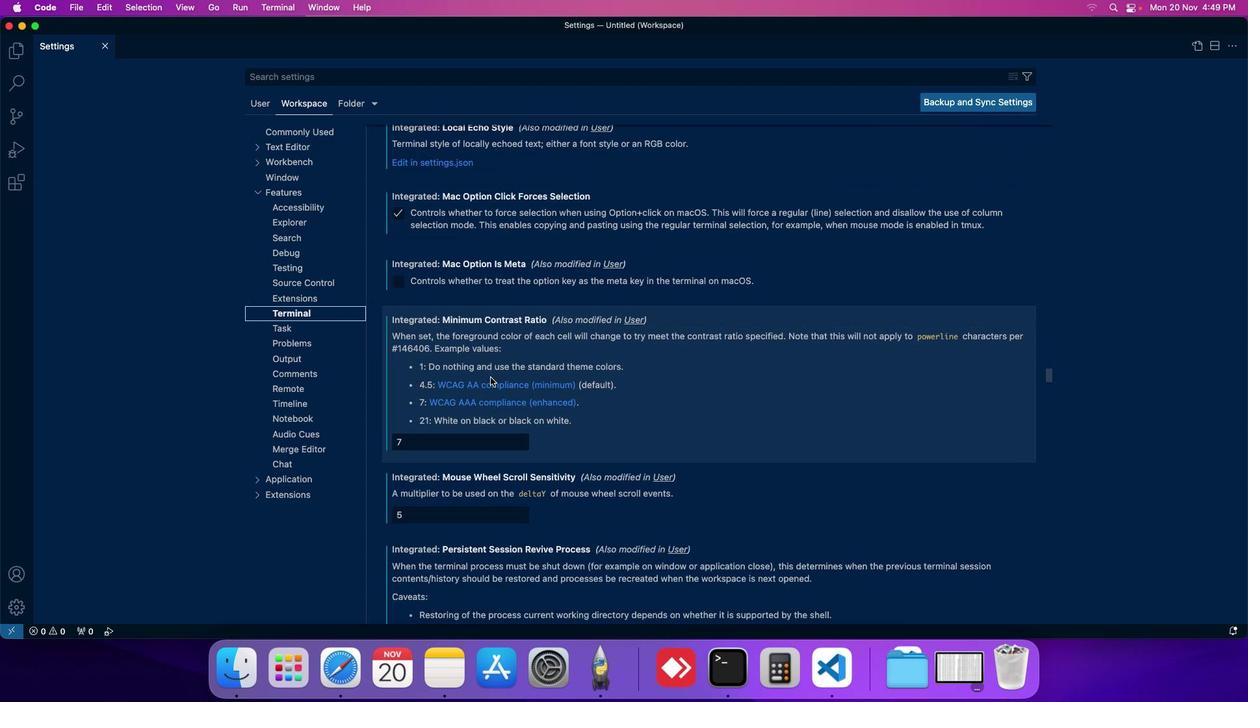 
Action: Mouse scrolled (500, 387) with delta (9, 9)
Screenshot: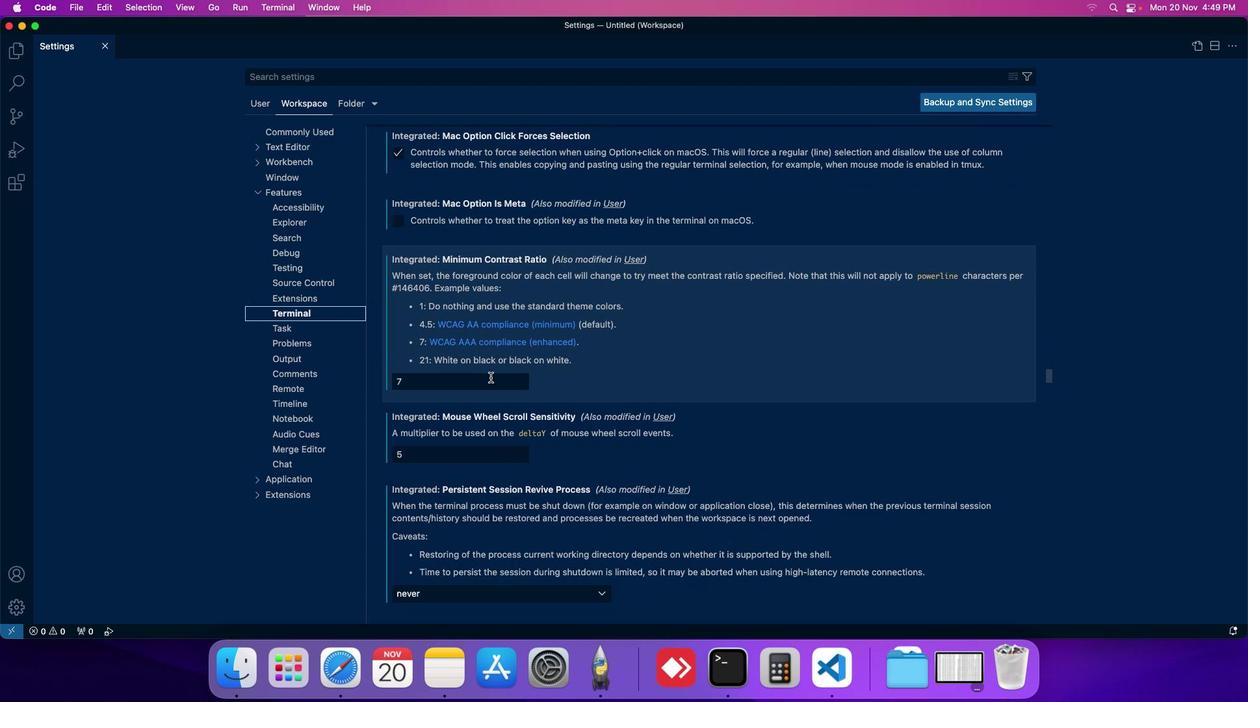 
Action: Mouse scrolled (500, 387) with delta (9, 9)
Screenshot: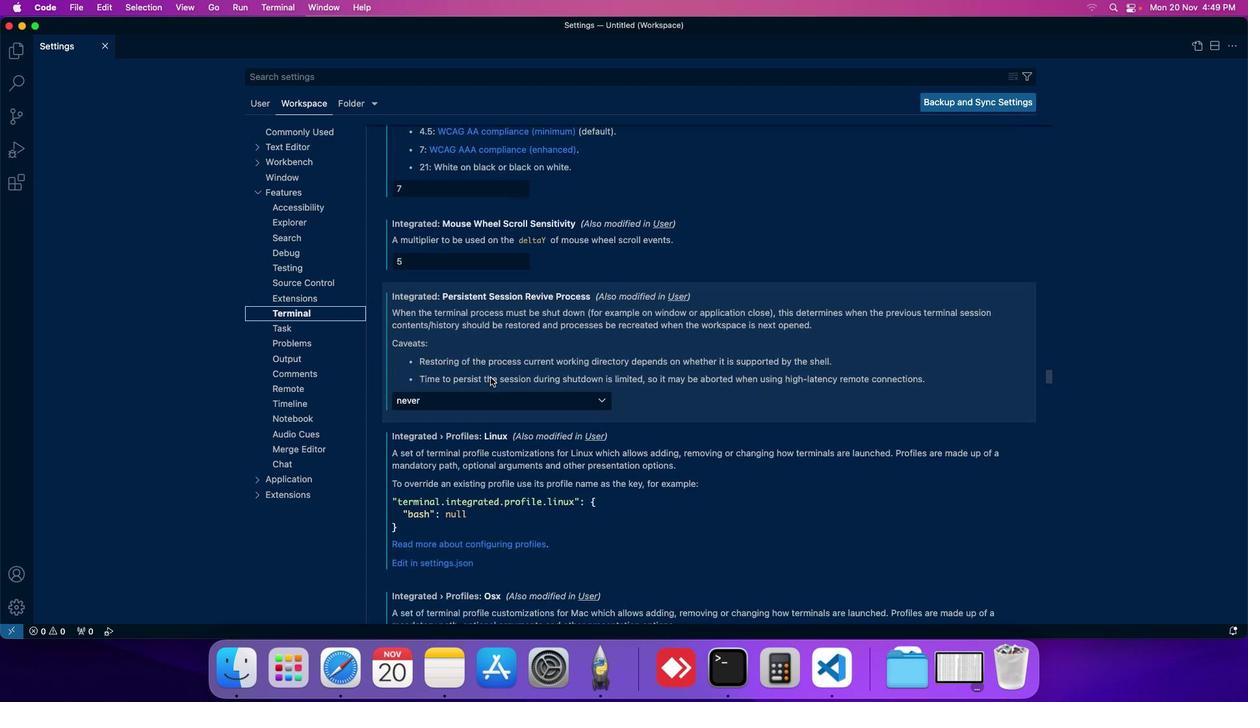 
Action: Mouse scrolled (500, 387) with delta (9, 9)
Screenshot: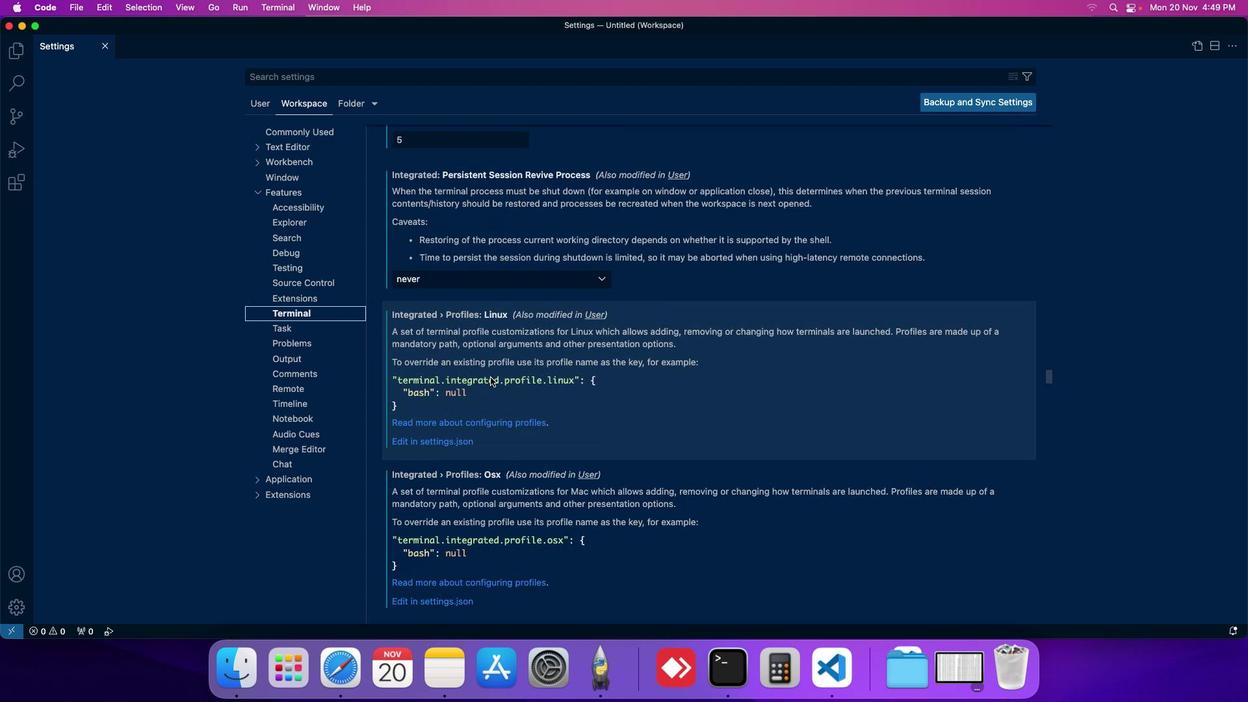 
Action: Mouse scrolled (500, 387) with delta (9, 9)
Screenshot: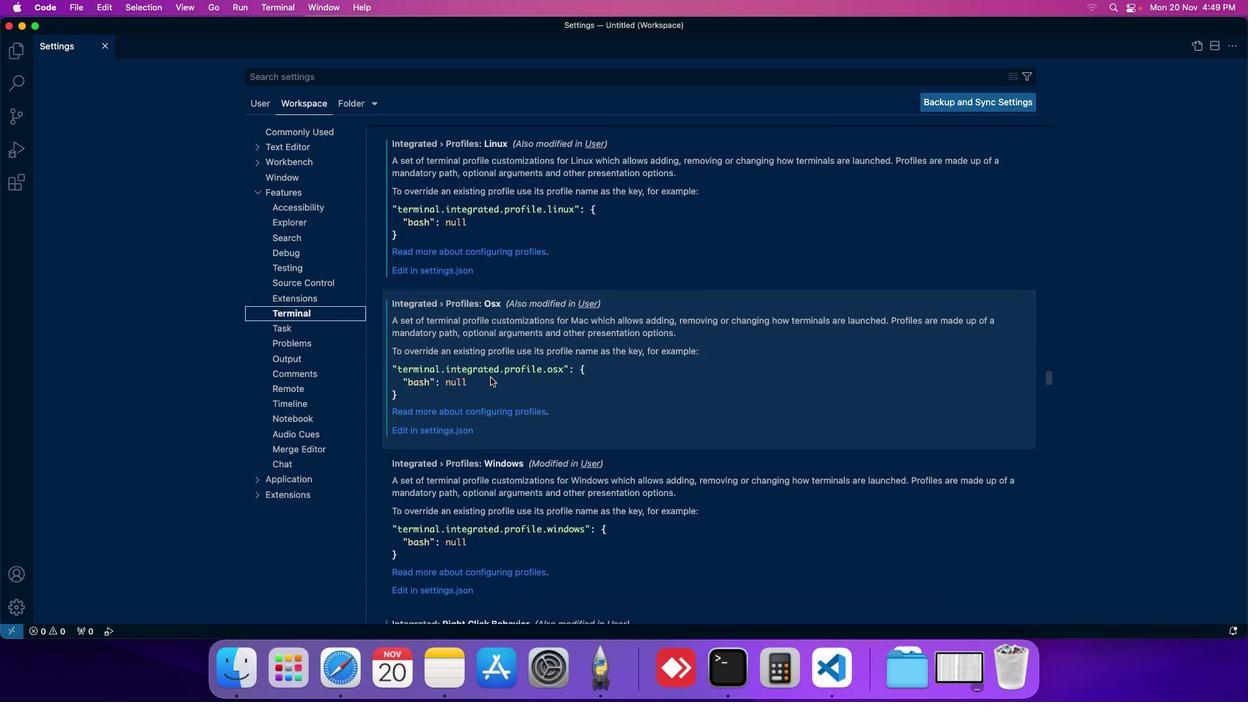 
Action: Mouse scrolled (500, 387) with delta (9, 9)
Screenshot: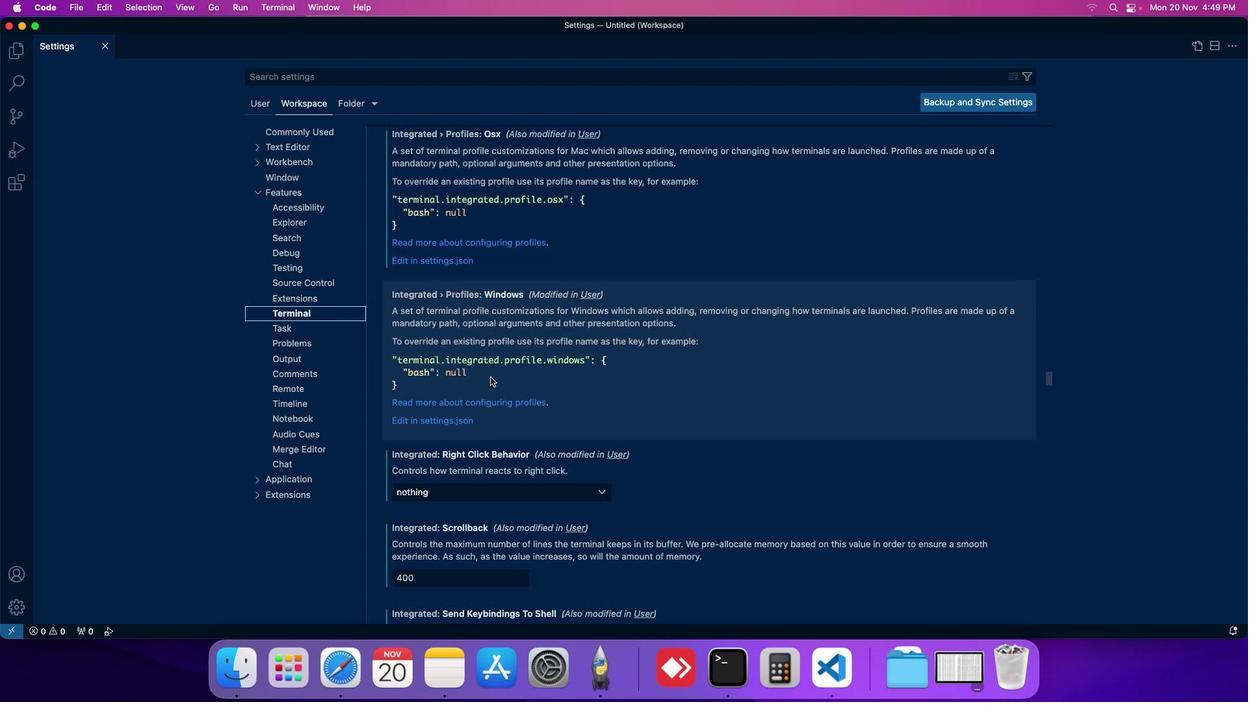 
Action: Mouse scrolled (500, 387) with delta (9, 9)
Screenshot: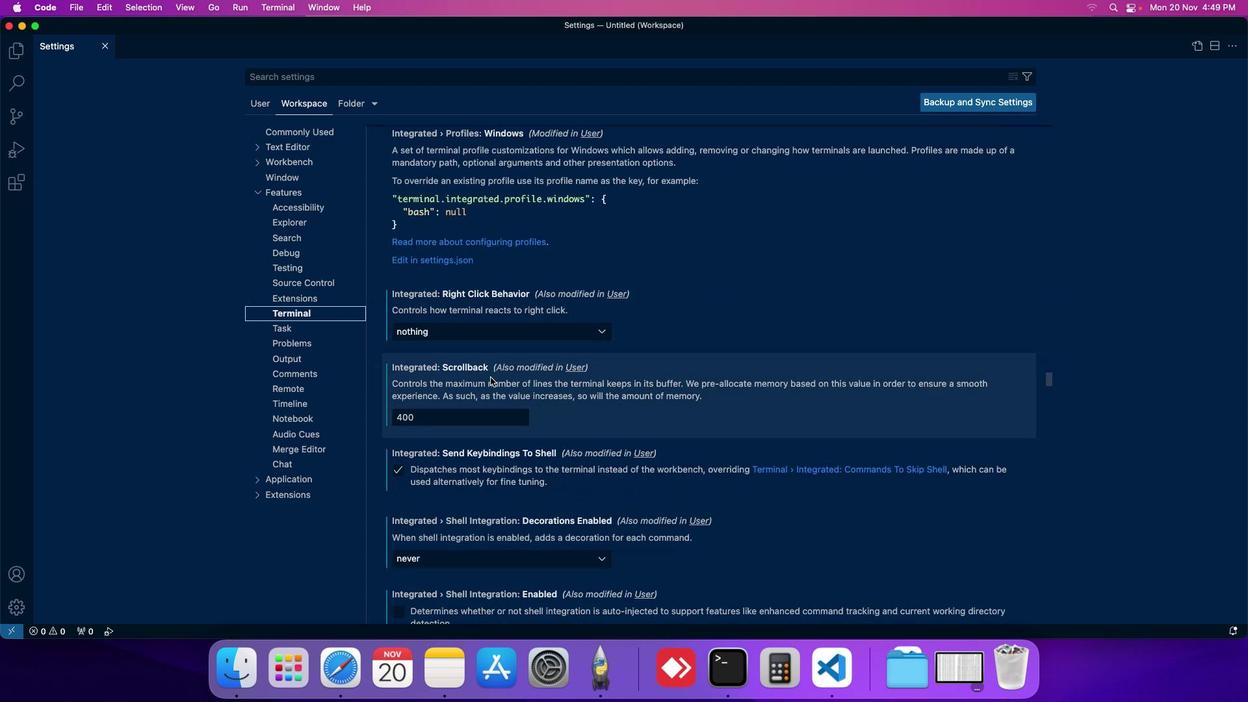 
Action: Mouse scrolled (500, 387) with delta (9, 9)
Screenshot: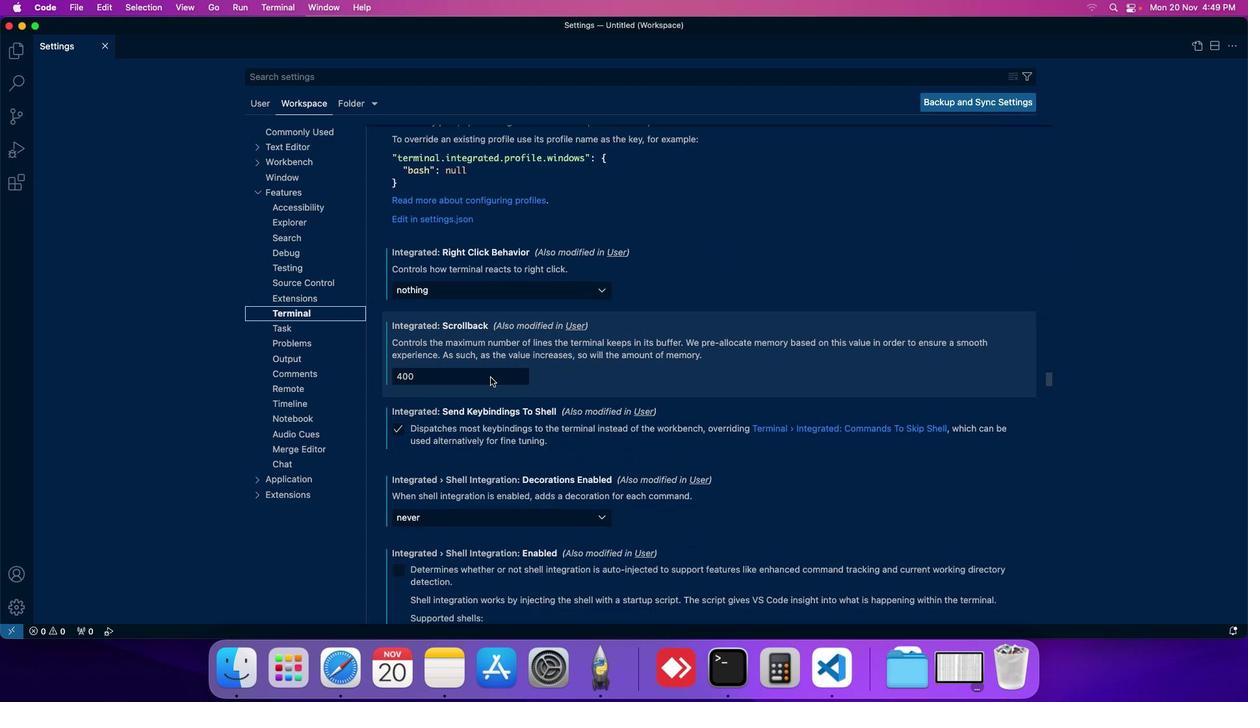 
Action: Mouse scrolled (500, 387) with delta (9, 9)
Screenshot: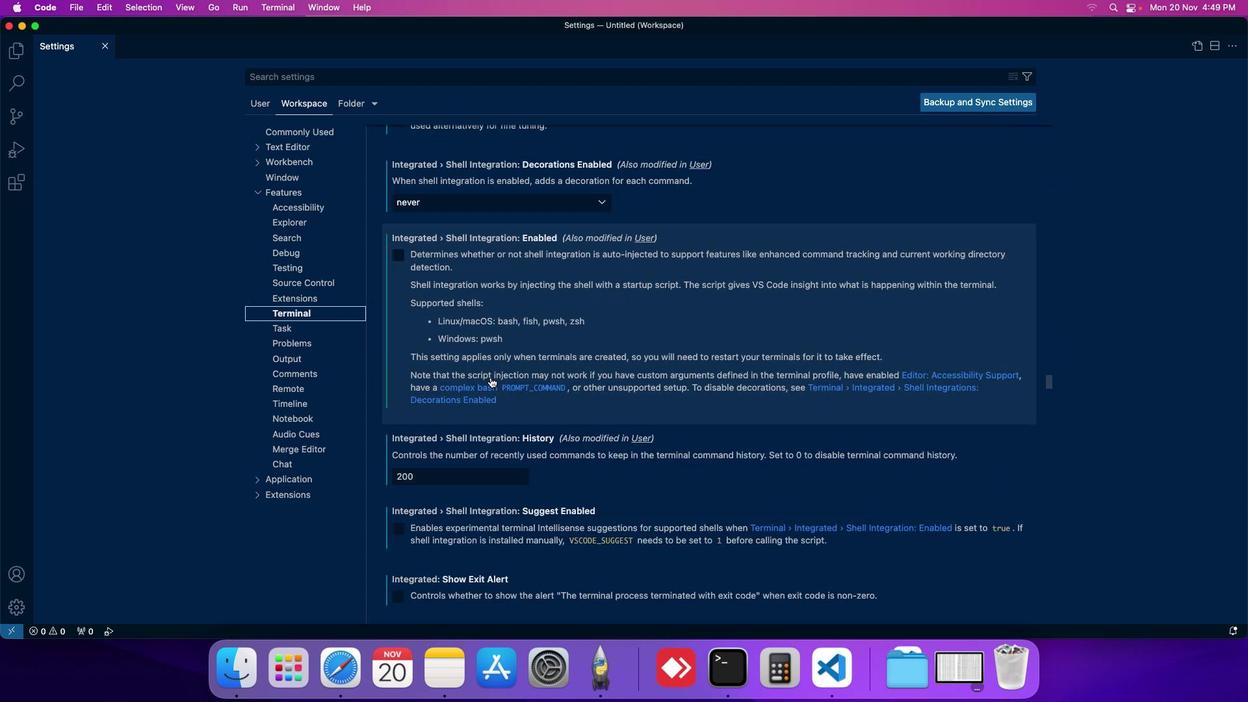 
Action: Mouse scrolled (500, 387) with delta (9, 9)
Screenshot: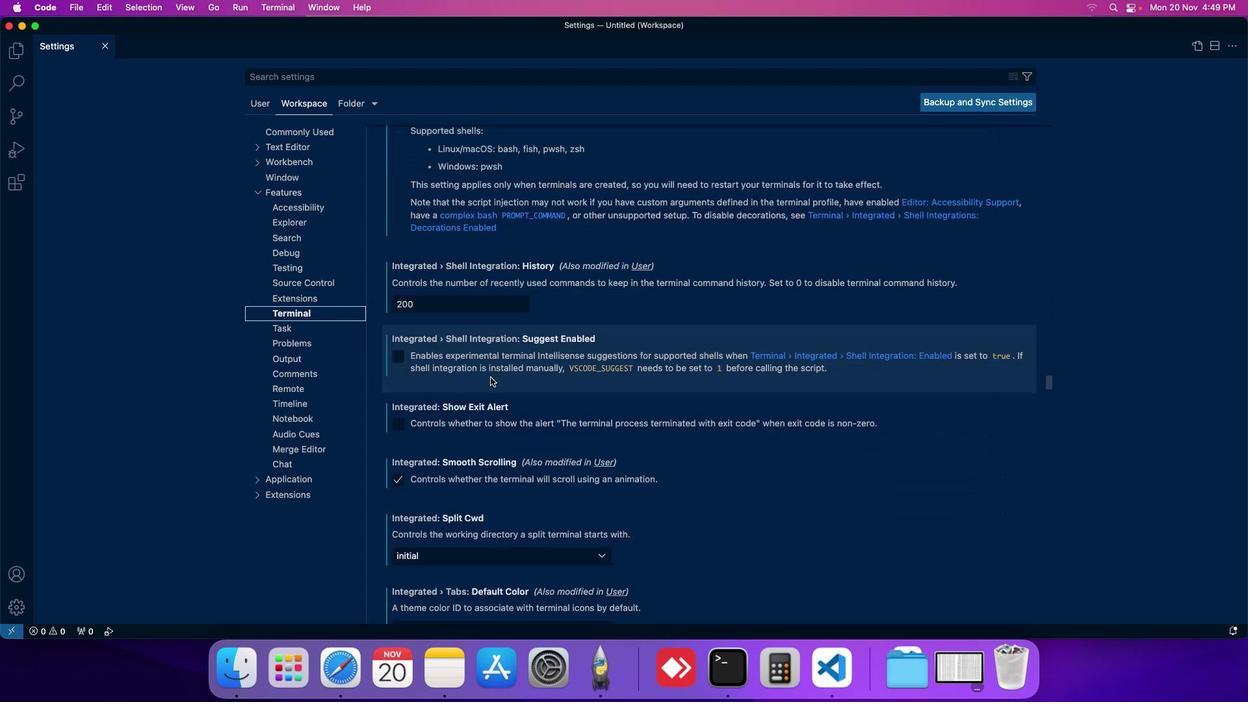 
Action: Mouse scrolled (500, 387) with delta (9, 9)
Screenshot: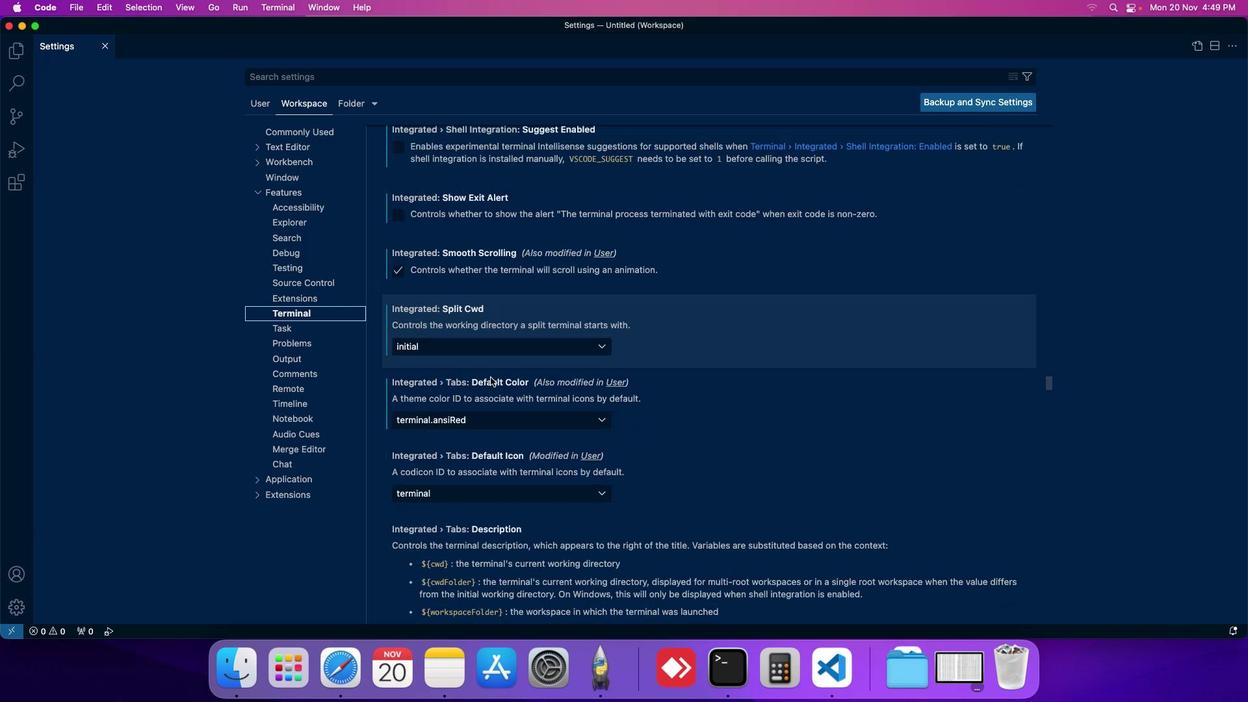 
Action: Mouse scrolled (500, 387) with delta (9, 9)
Screenshot: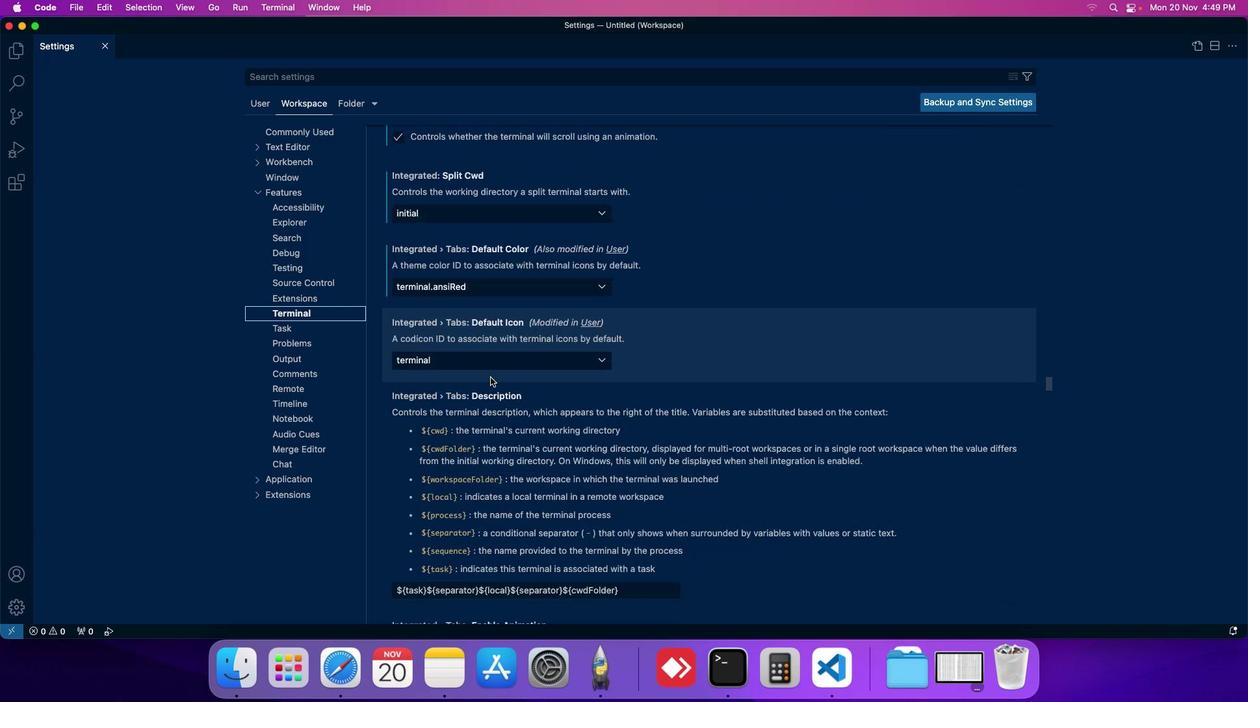 
Action: Mouse scrolled (500, 387) with delta (9, 9)
Screenshot: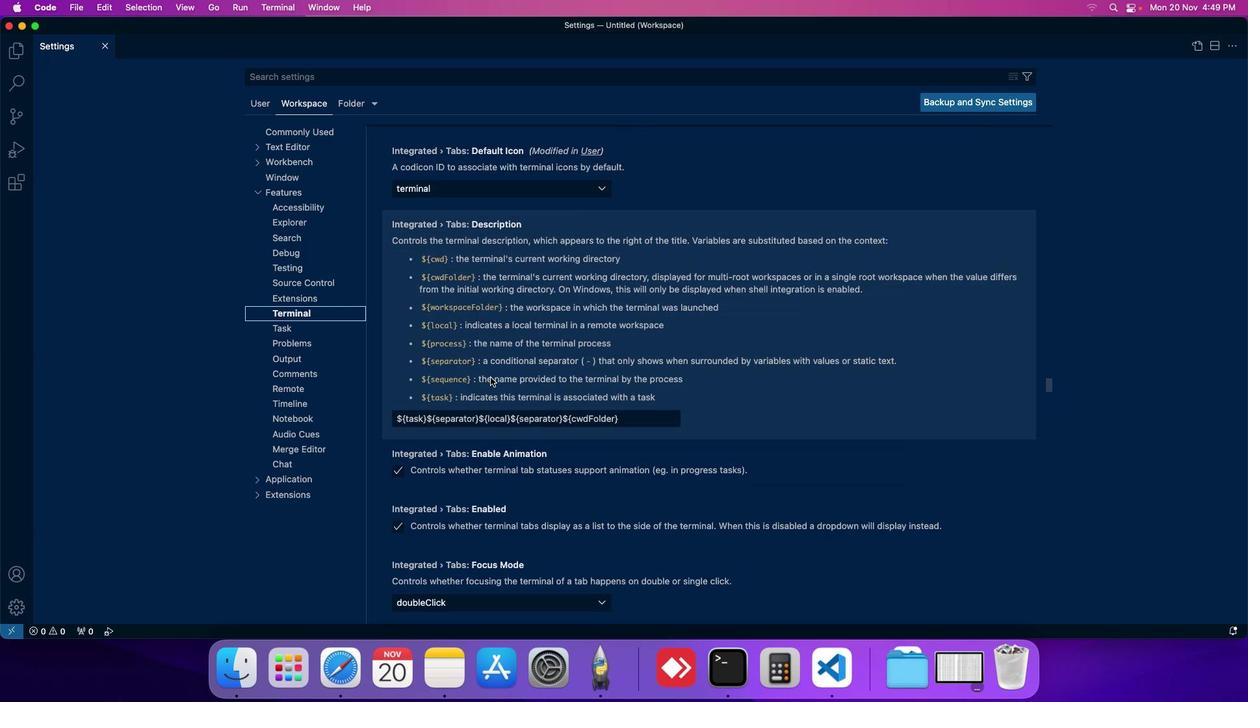 
Action: Mouse scrolled (500, 387) with delta (9, 9)
Screenshot: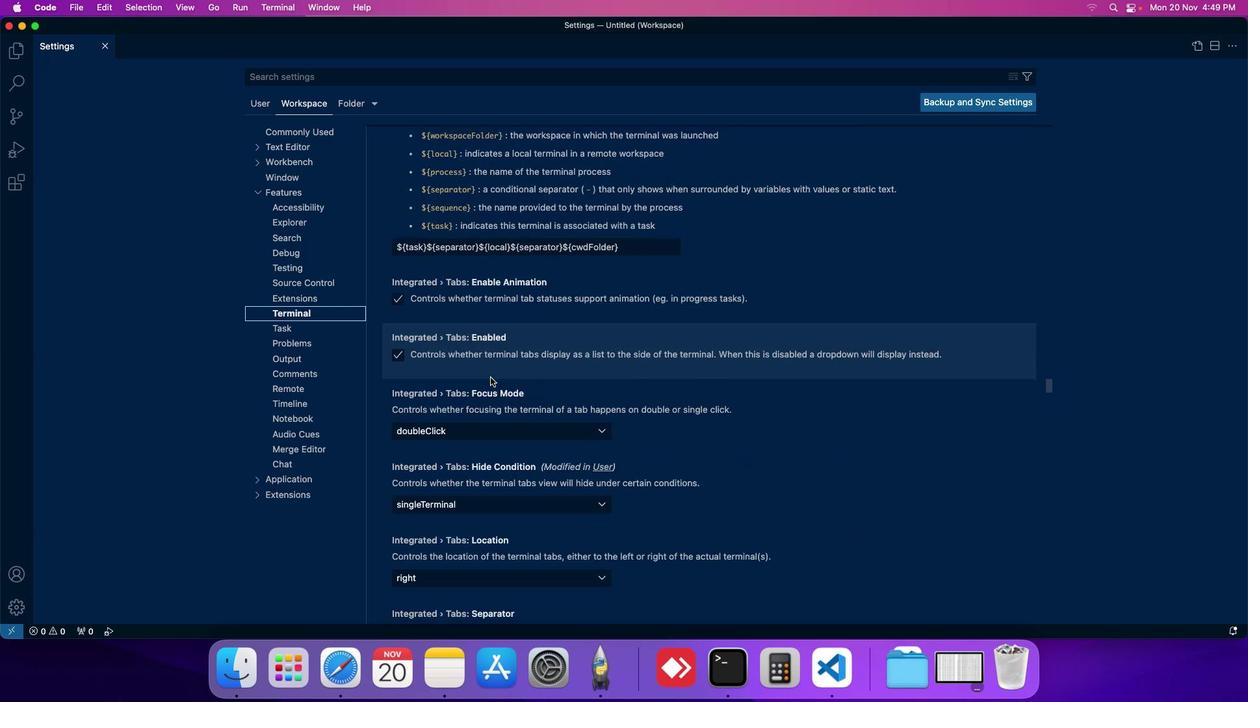 
Action: Mouse scrolled (500, 387) with delta (9, 9)
Screenshot: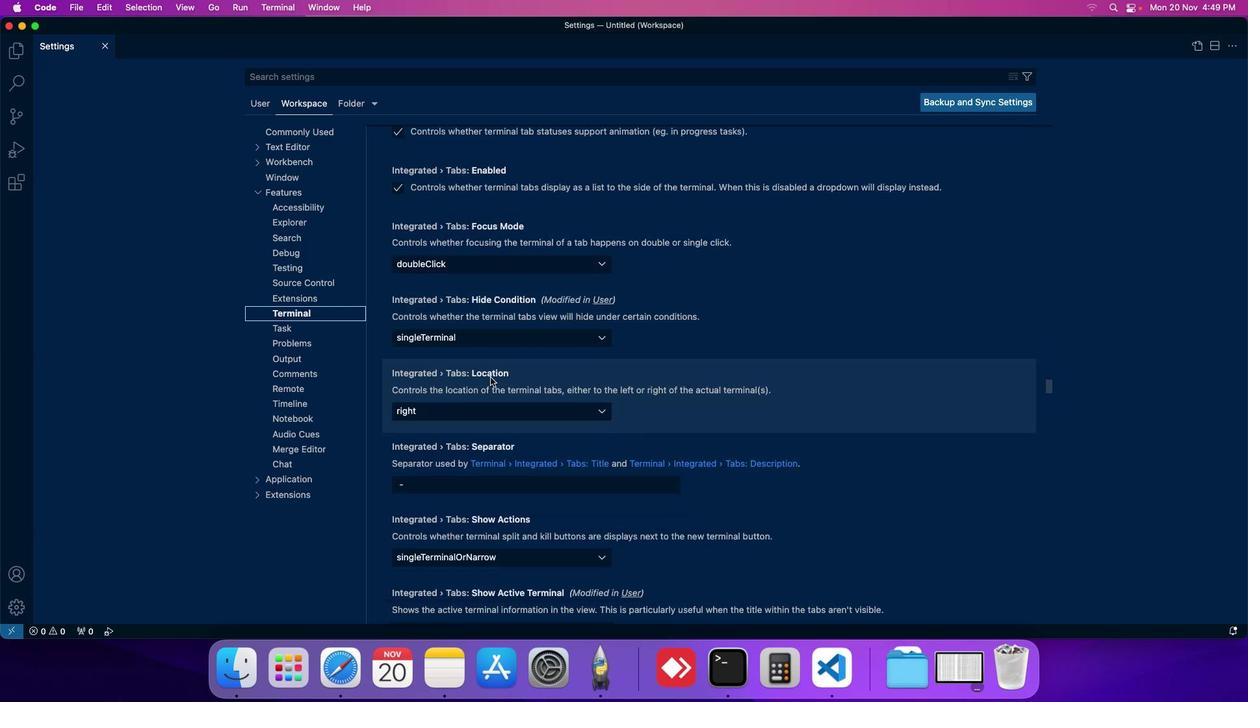 
Action: Mouse moved to (501, 356)
Screenshot: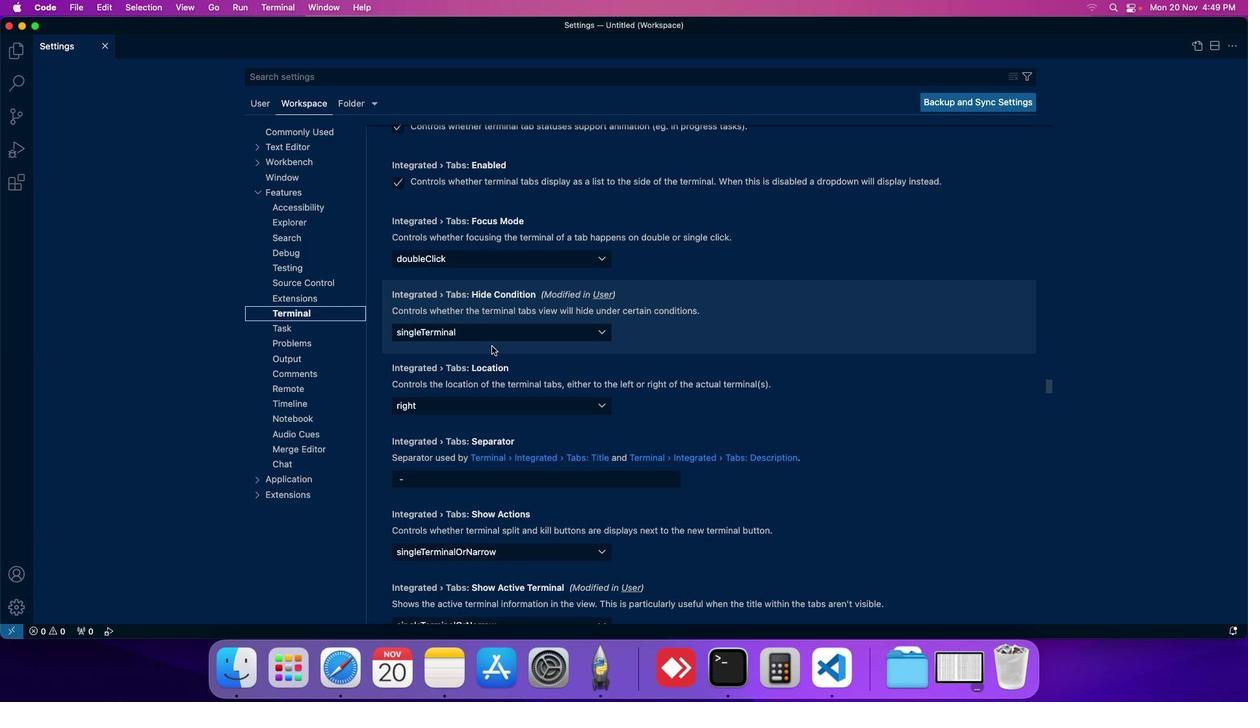 
Action: Mouse scrolled (501, 356) with delta (9, 9)
Screenshot: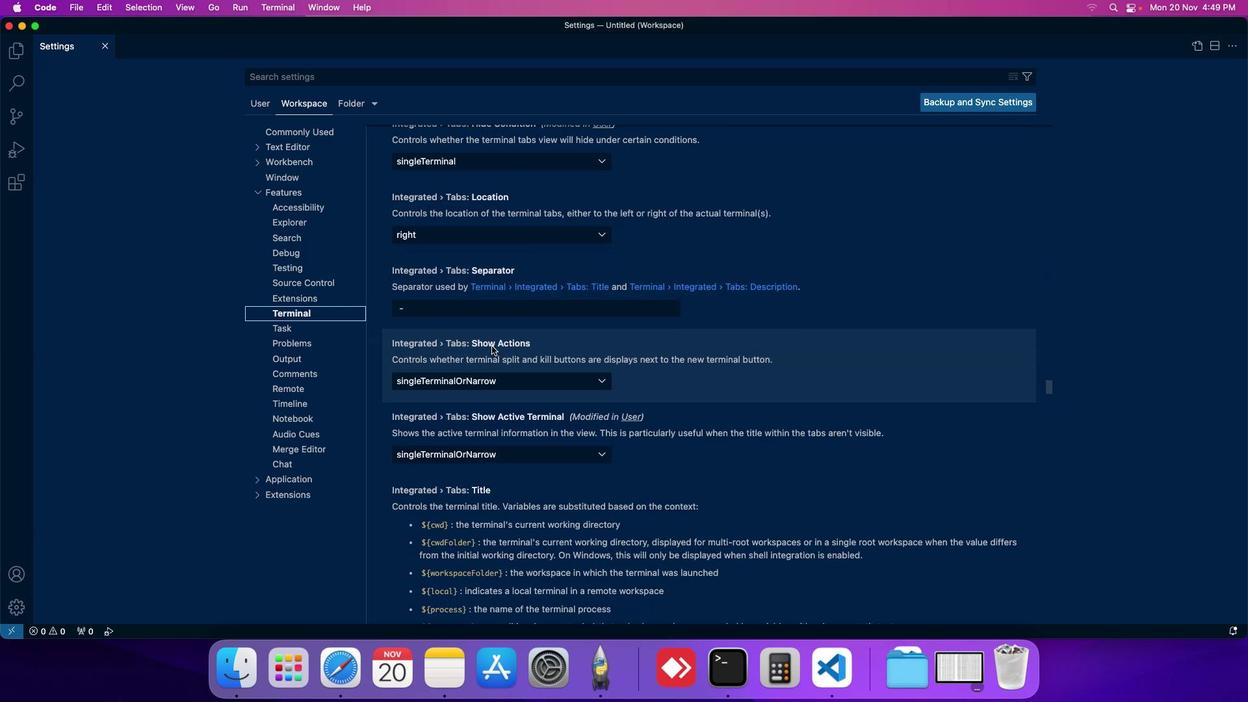 
Action: Mouse scrolled (501, 356) with delta (9, 9)
Screenshot: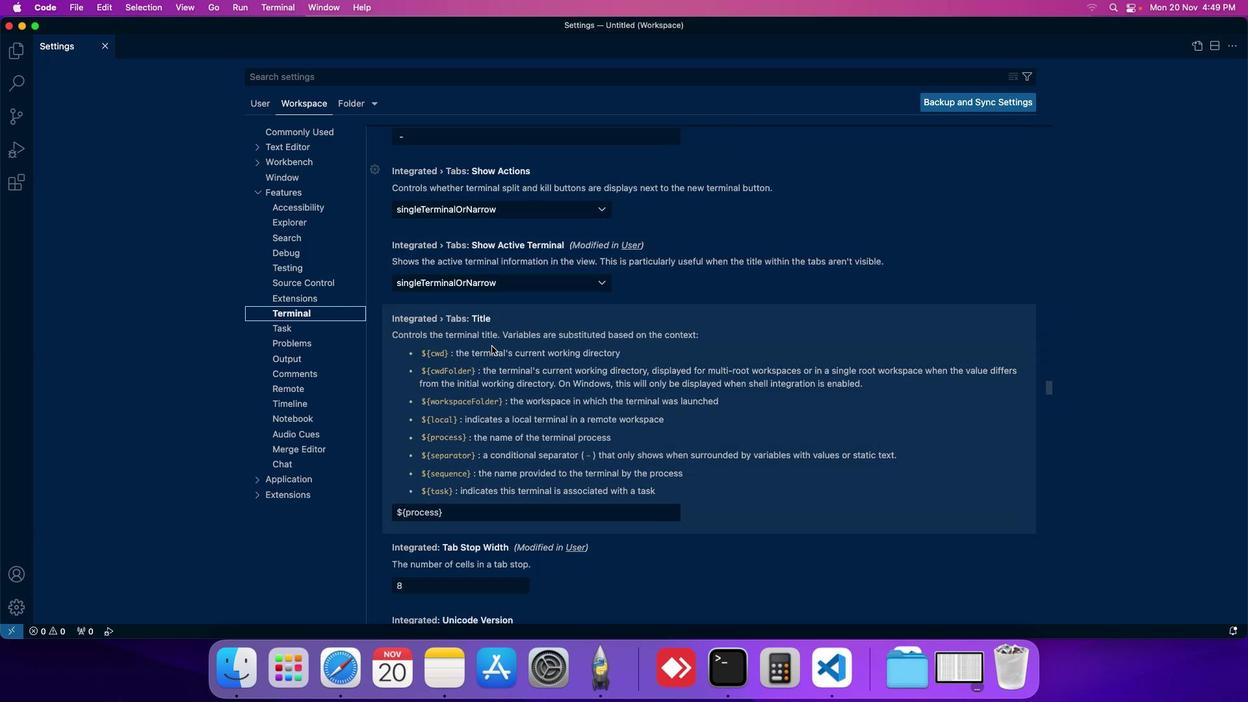 
Action: Mouse scrolled (501, 356) with delta (9, 9)
Screenshot: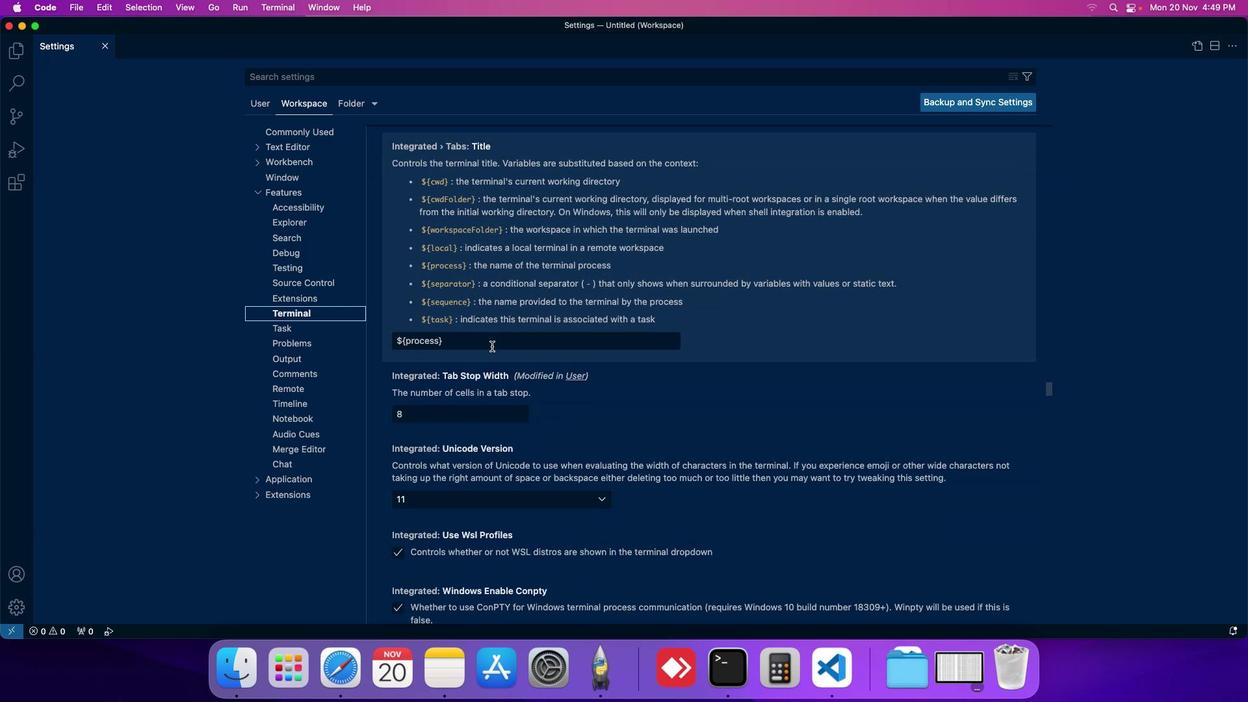 
Action: Mouse scrolled (501, 356) with delta (9, 9)
Screenshot: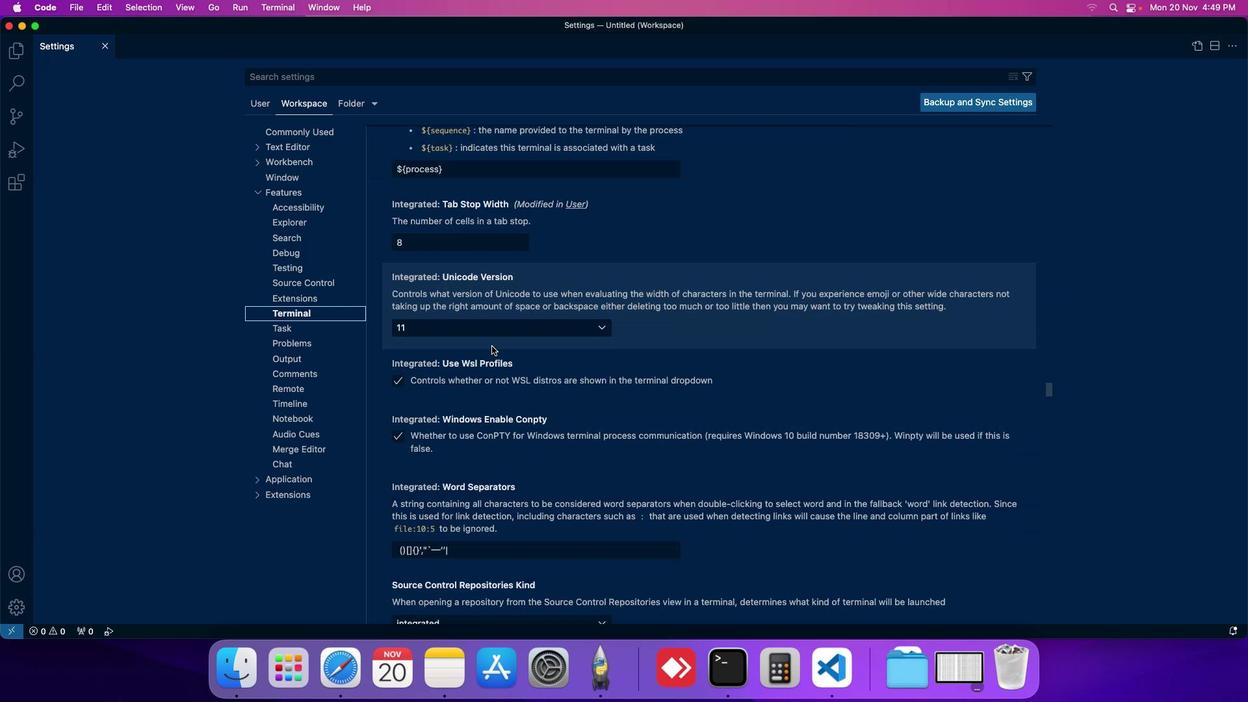 
Action: Mouse scrolled (501, 356) with delta (9, 10)
Screenshot: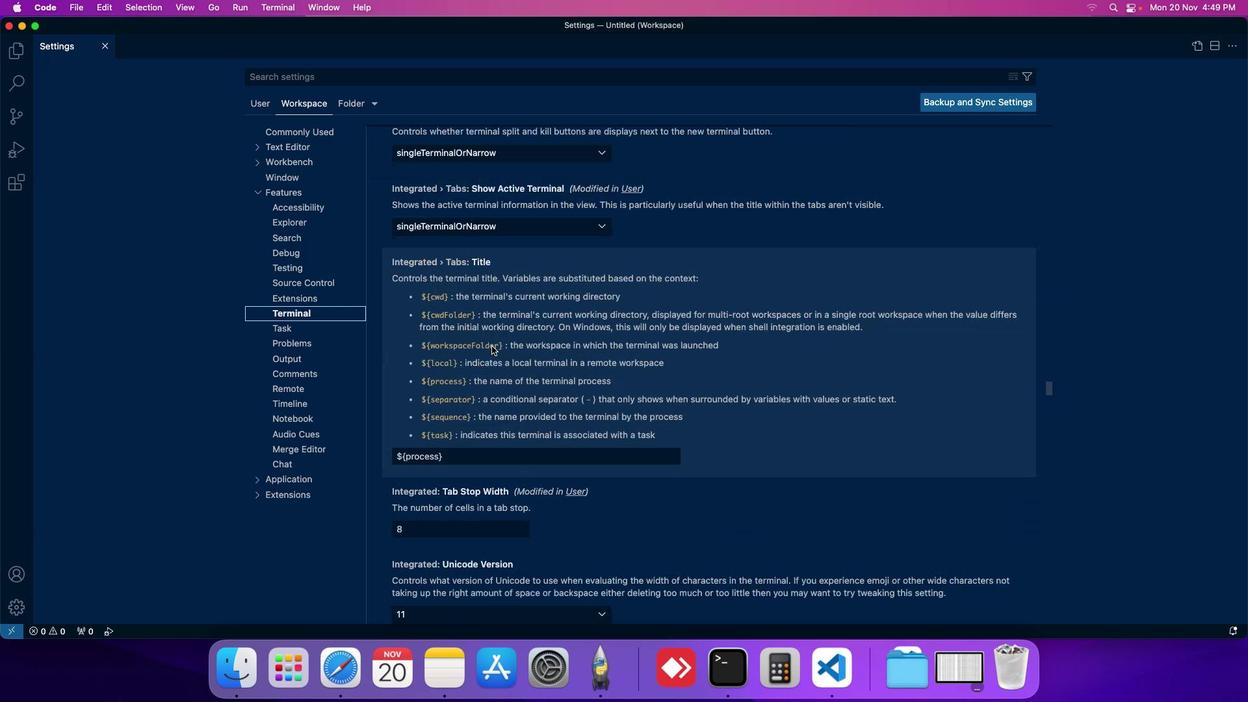 
Action: Mouse scrolled (501, 356) with delta (9, 10)
Screenshot: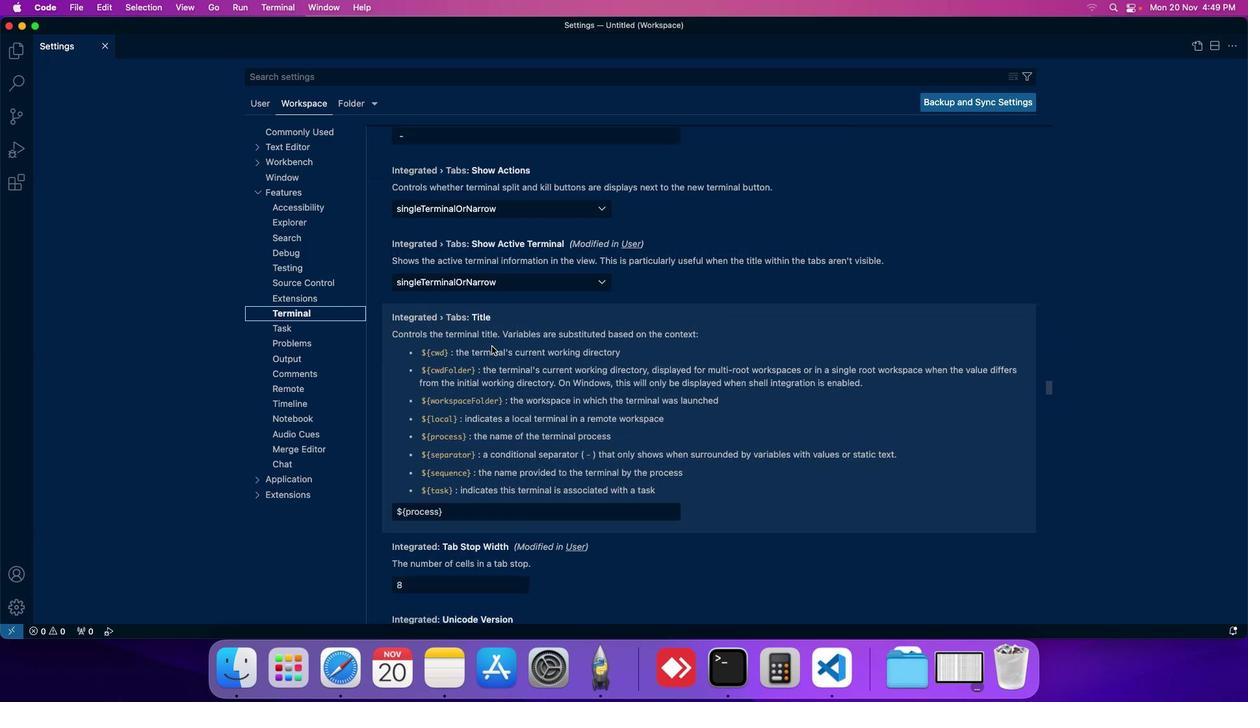 
Action: Mouse scrolled (501, 356) with delta (9, 10)
Screenshot: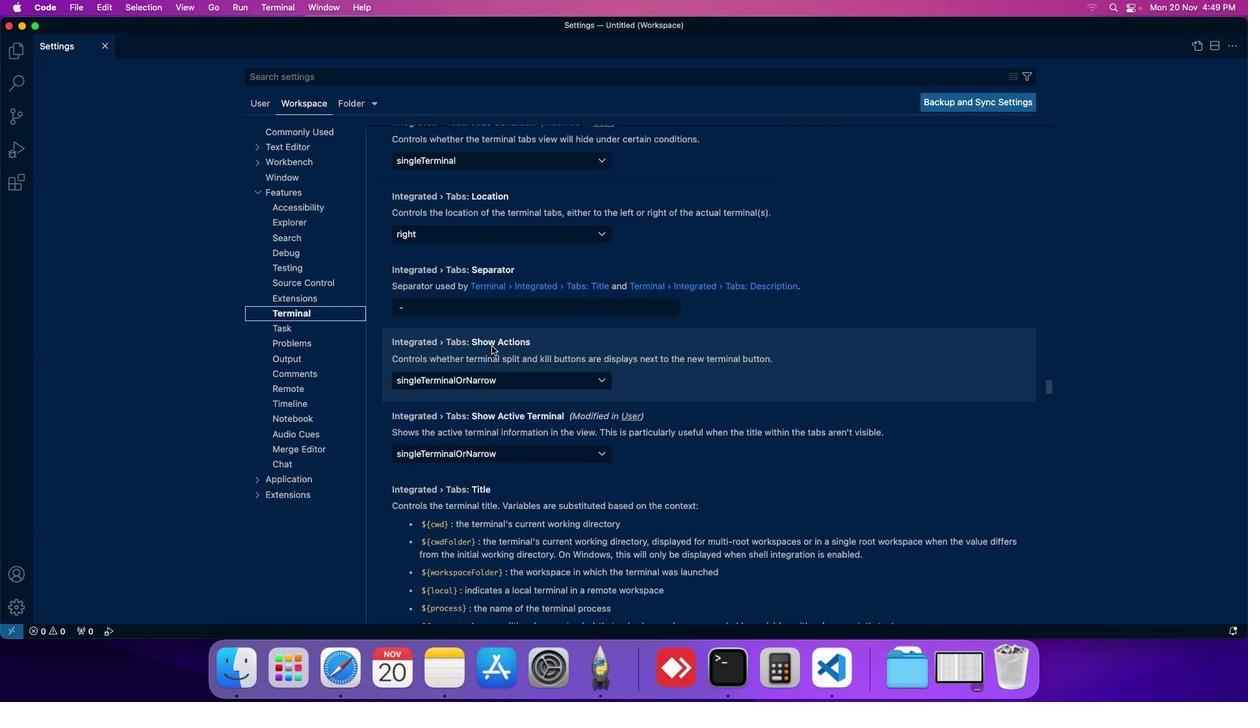 
Action: Mouse scrolled (501, 356) with delta (9, 10)
Screenshot: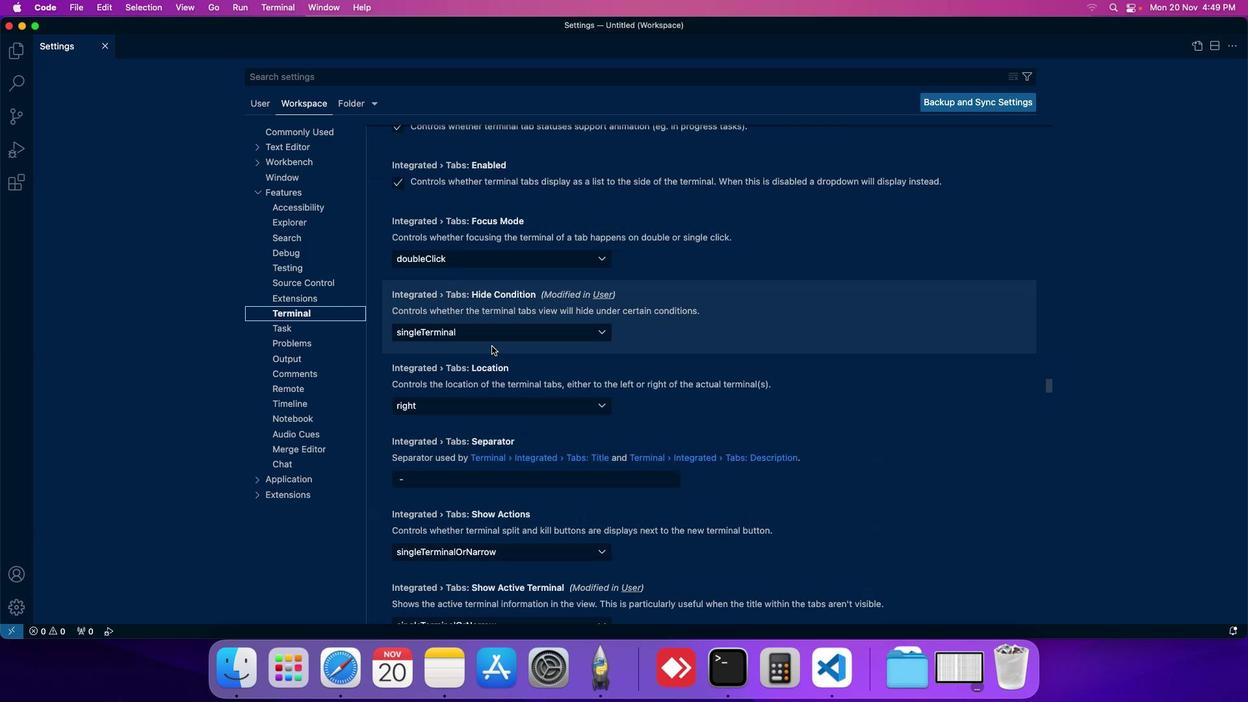 
Action: Mouse scrolled (501, 356) with delta (9, 10)
Screenshot: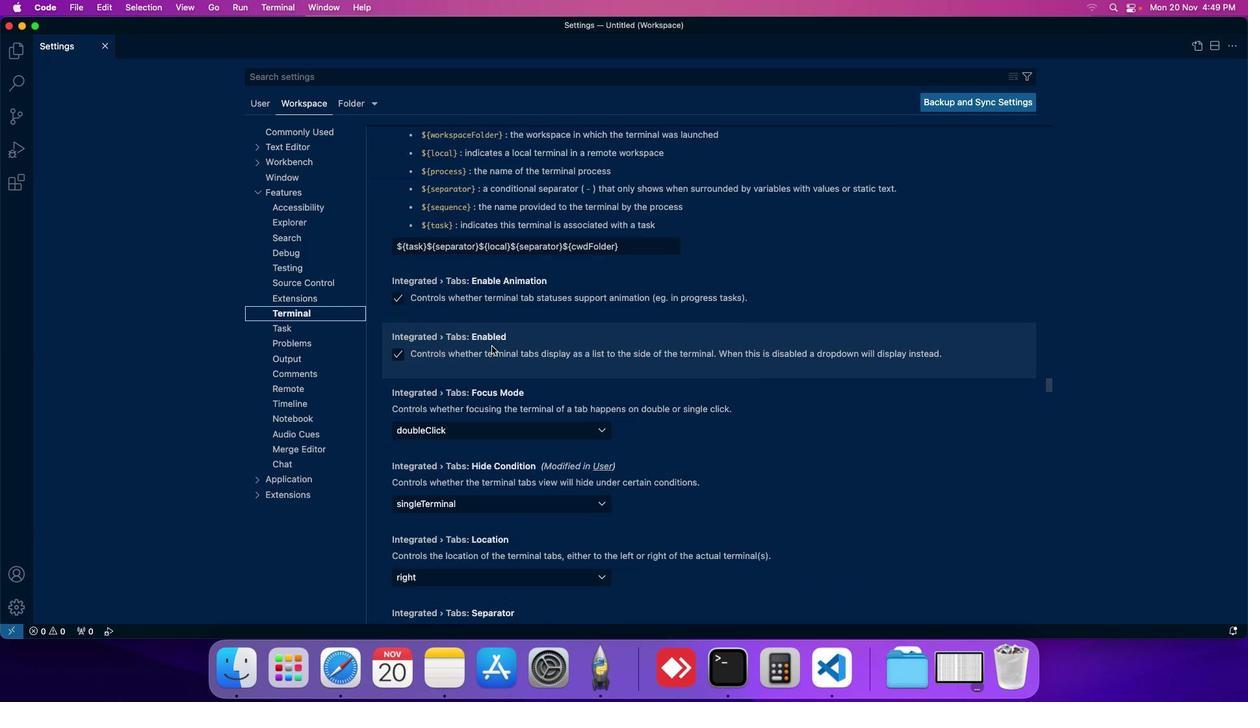
Action: Mouse scrolled (501, 356) with delta (9, 10)
Screenshot: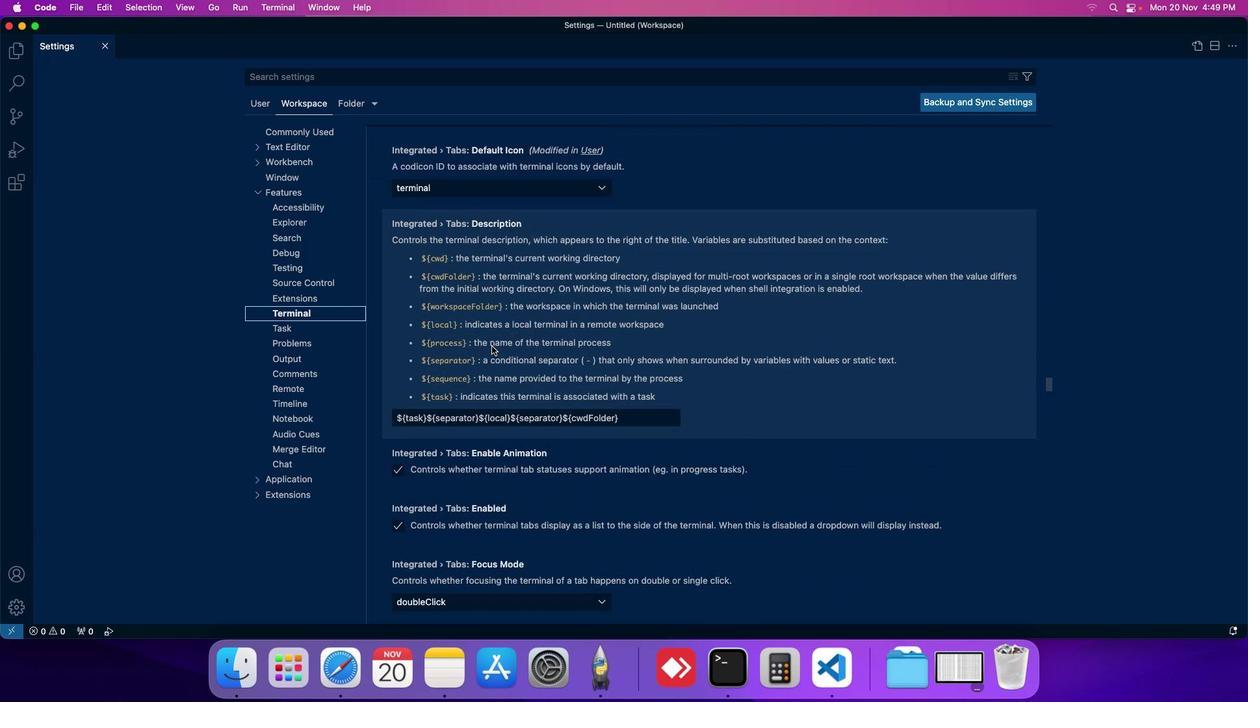 
Action: Mouse scrolled (501, 356) with delta (9, 10)
Screenshot: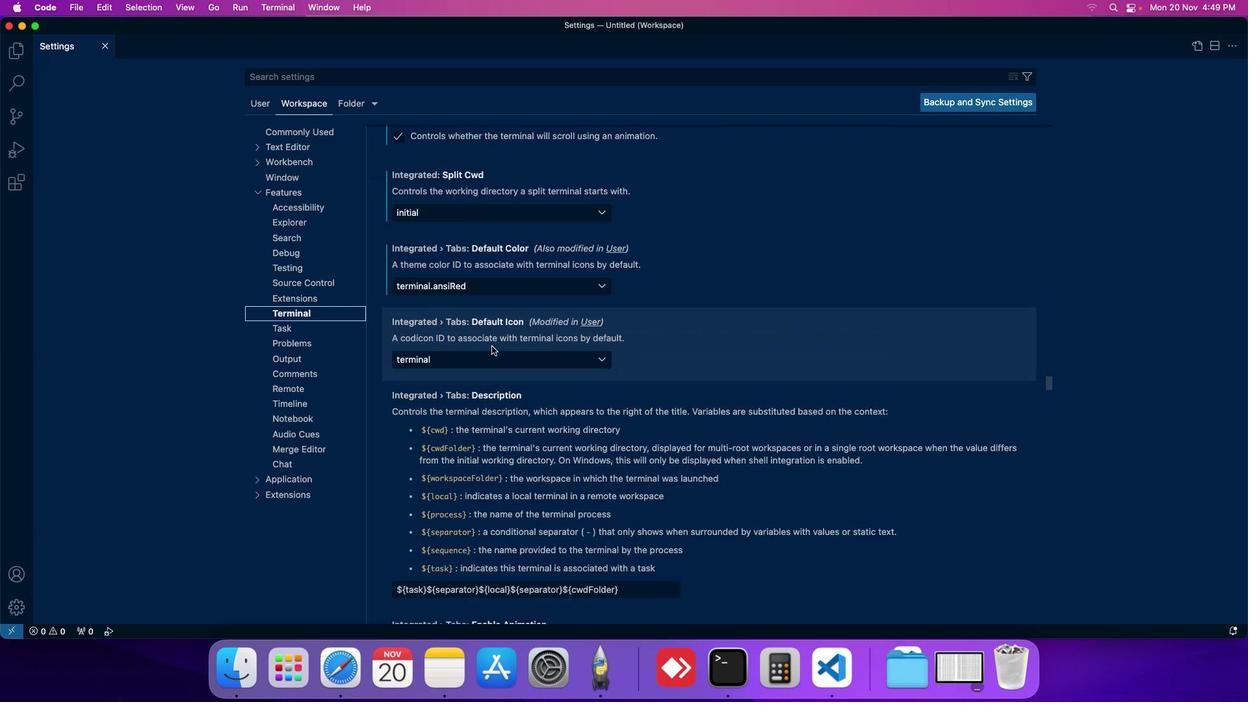 
Action: Mouse moved to (469, 297)
Screenshot: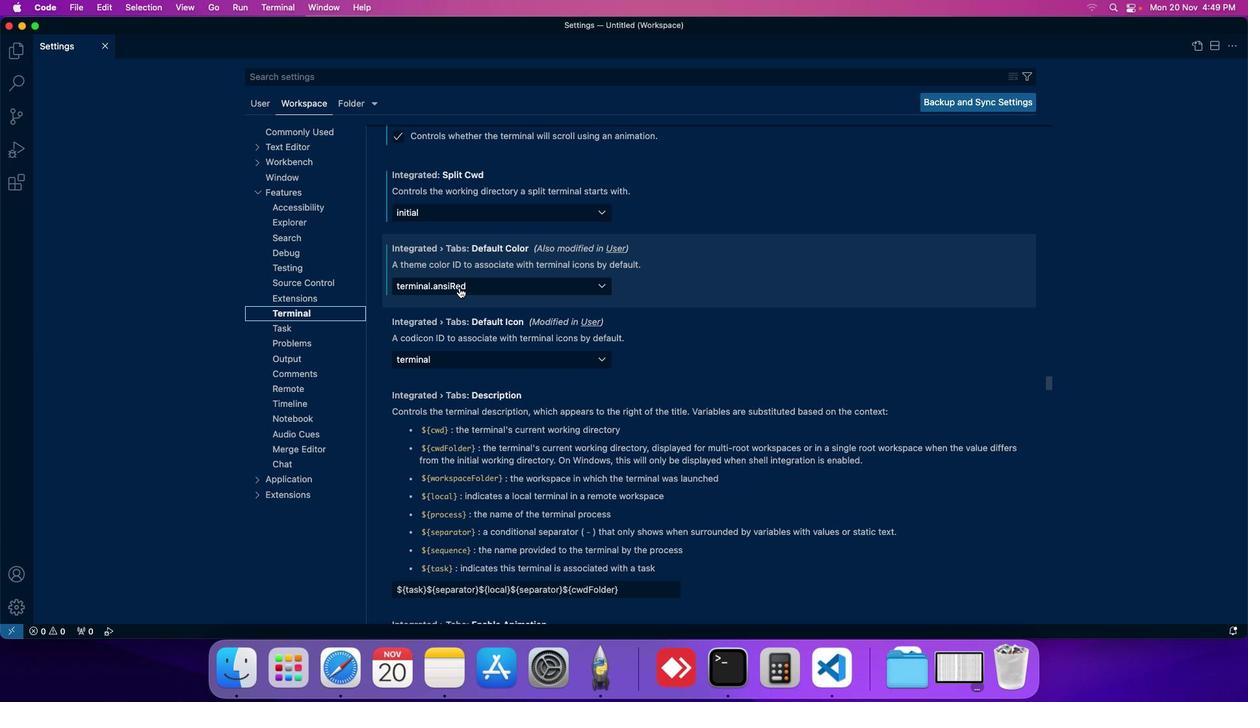 
Action: Mouse pressed left at (469, 297)
Screenshot: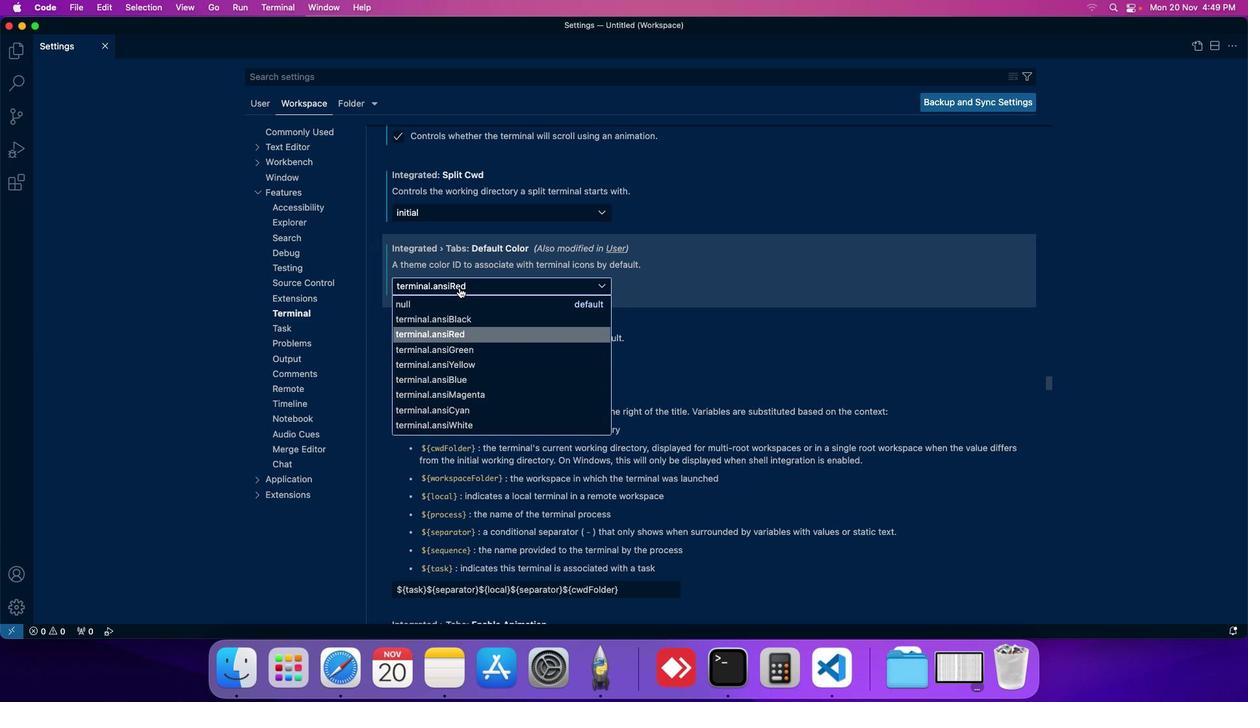 
Action: Mouse moved to (470, 354)
Screenshot: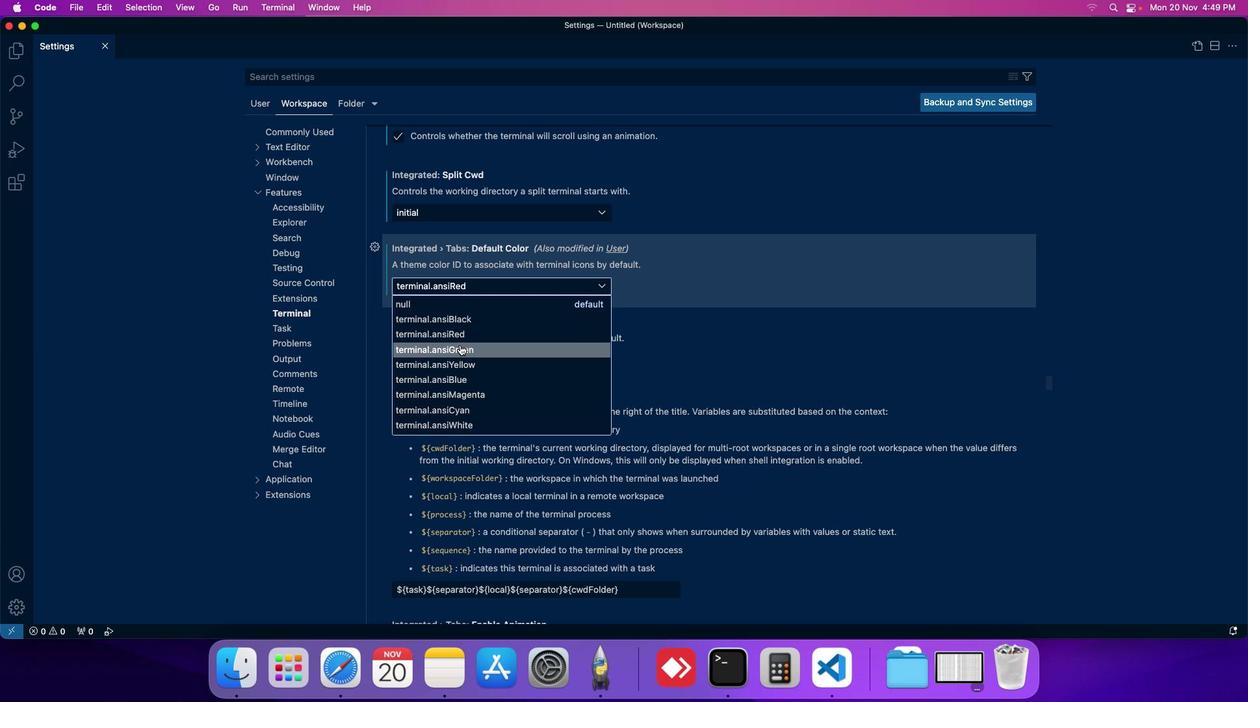 
Action: Mouse pressed left at (470, 354)
Screenshot: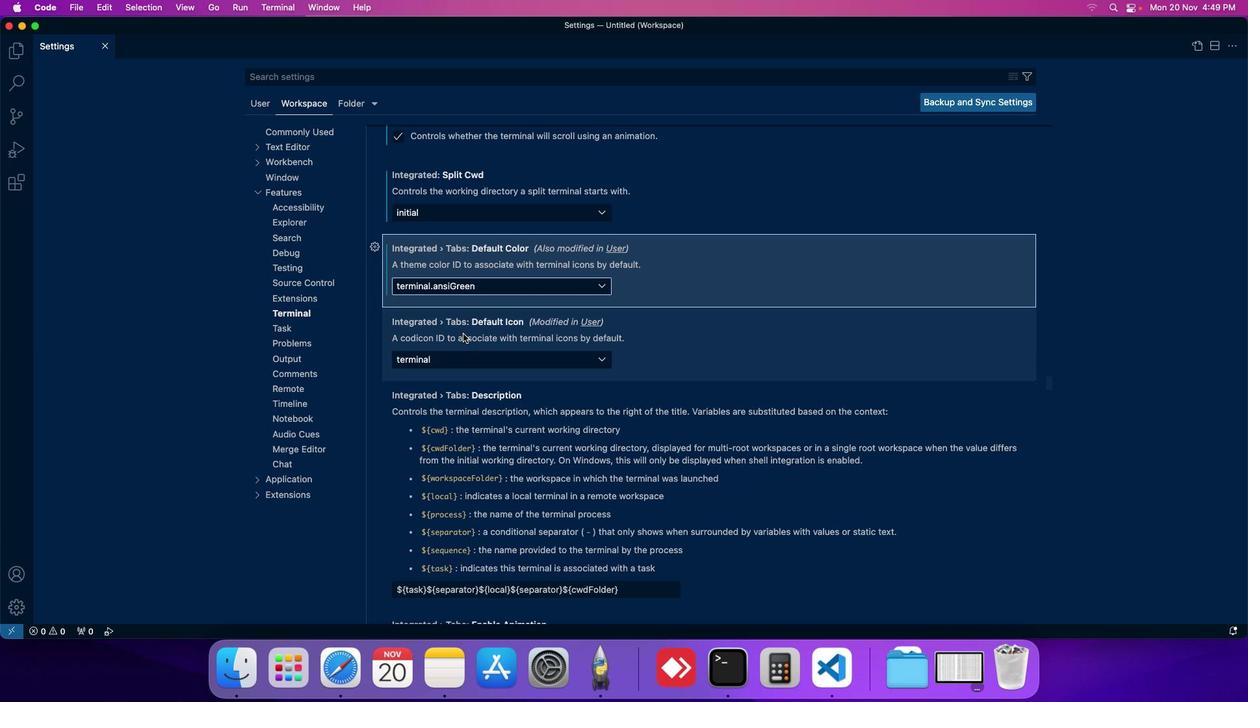 
Action: Mouse moved to (497, 303)
Screenshot: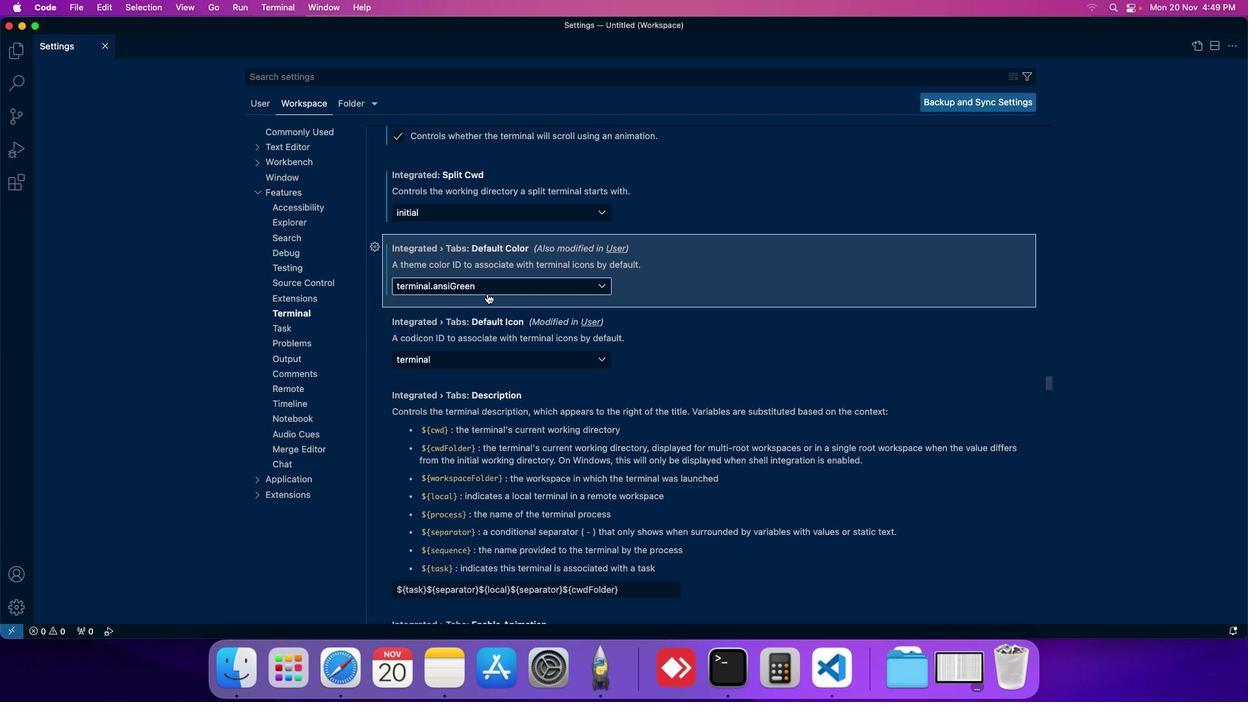 
